Task: Find connections with filter location Bāmor Kalān with filter topic #programingwith filter profile language Potuguese with filter current company Analytics Vidhya with filter school GANDHI INSTITUTE FOR TECHNOLOGY[GIFT] , BHUBANESWAR with filter industry Metal Treatments with filter service category Financial Accounting with filter keywords title Roofer
Action: Mouse moved to (575, 76)
Screenshot: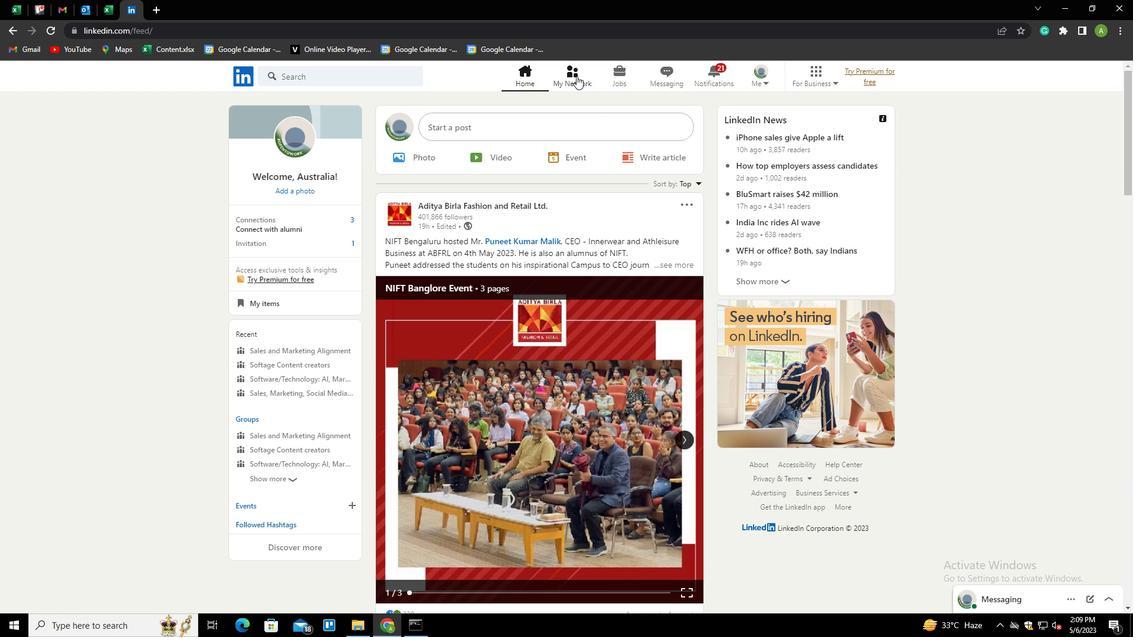 
Action: Mouse pressed left at (575, 76)
Screenshot: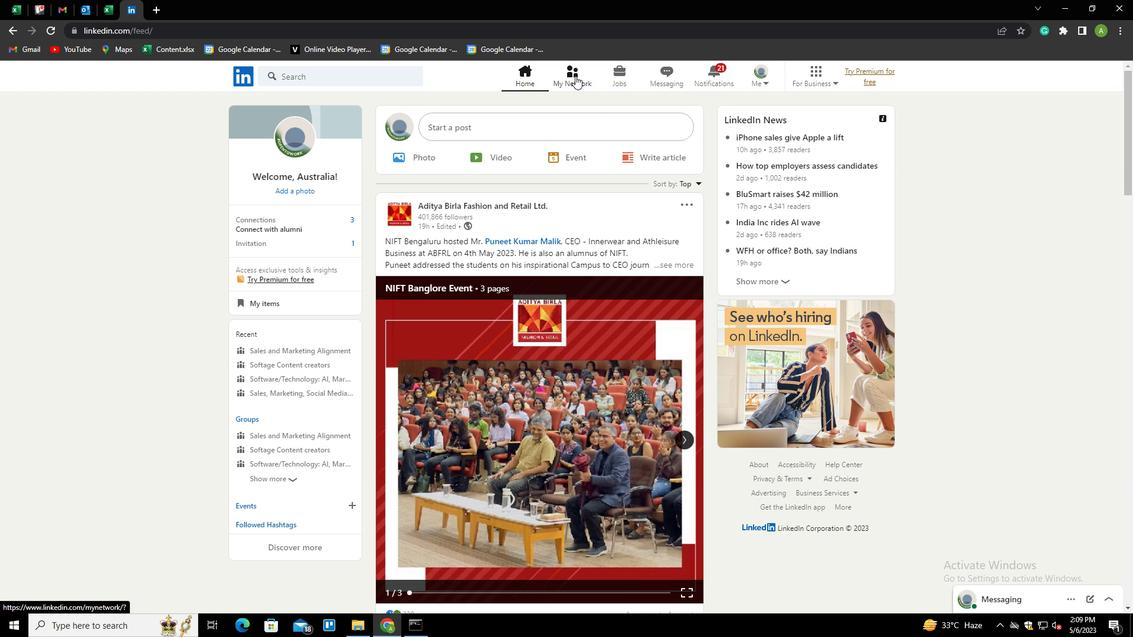
Action: Mouse moved to (327, 138)
Screenshot: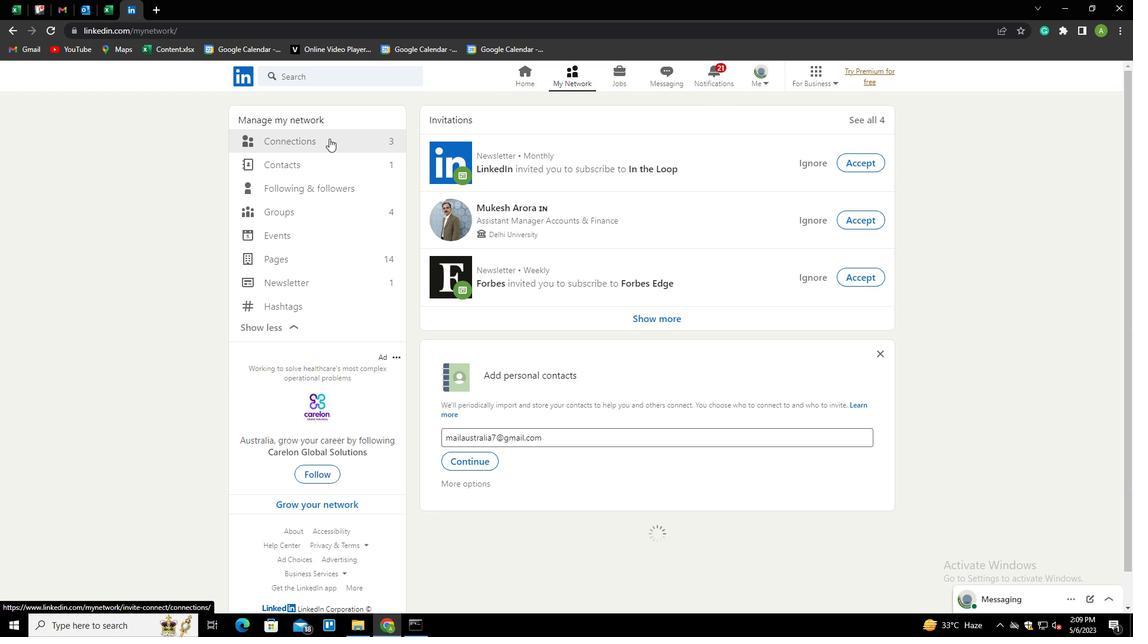 
Action: Mouse pressed left at (327, 138)
Screenshot: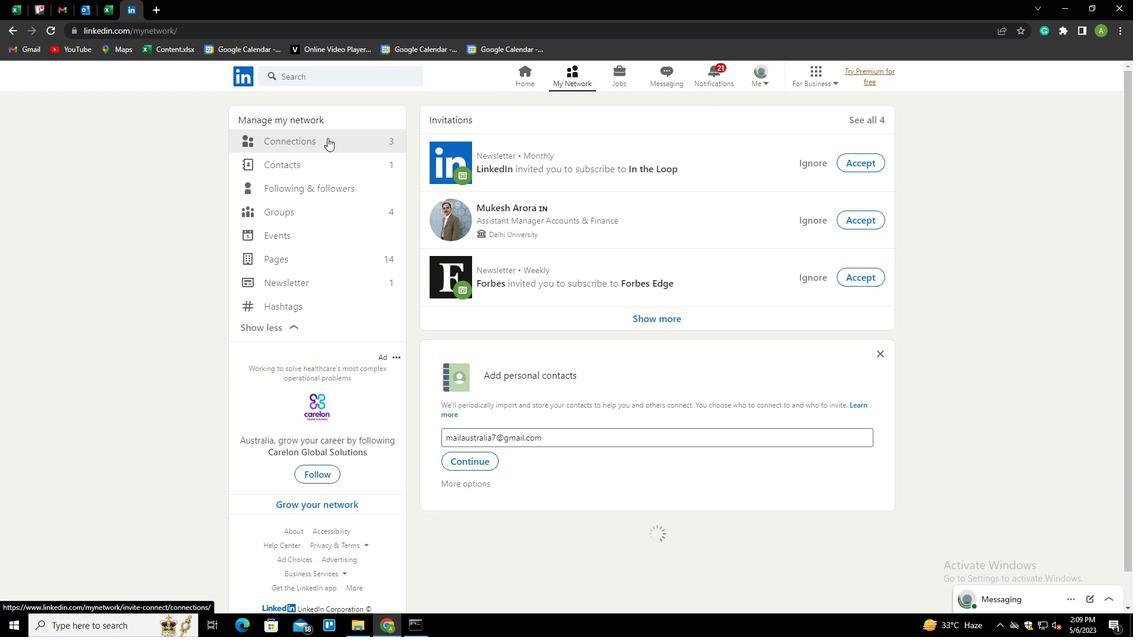 
Action: Mouse moved to (659, 140)
Screenshot: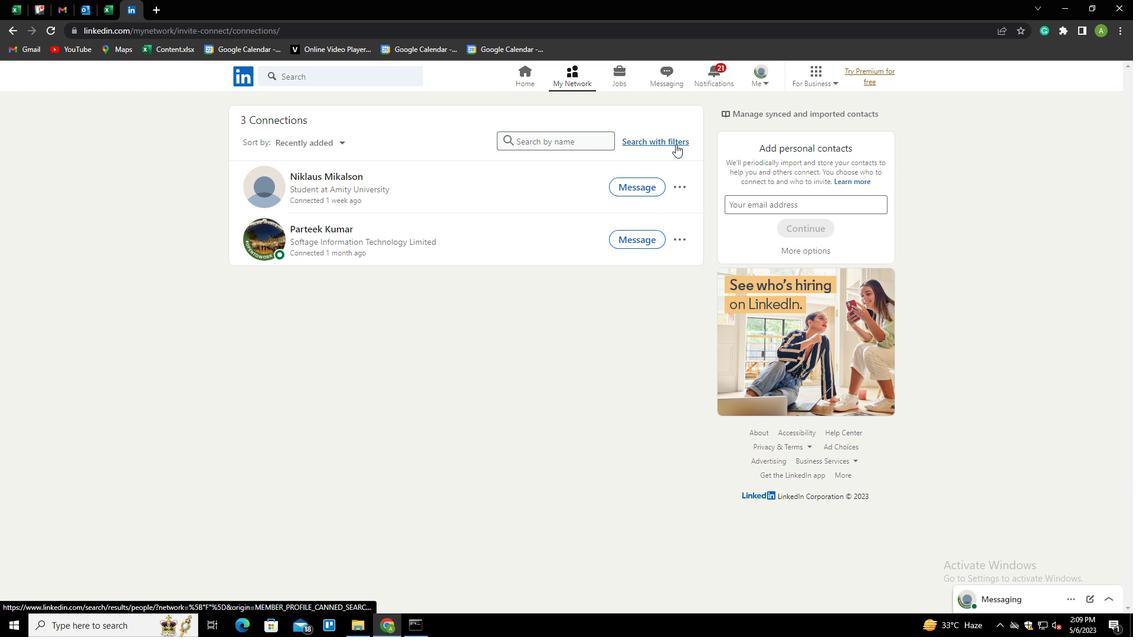 
Action: Mouse pressed left at (659, 140)
Screenshot: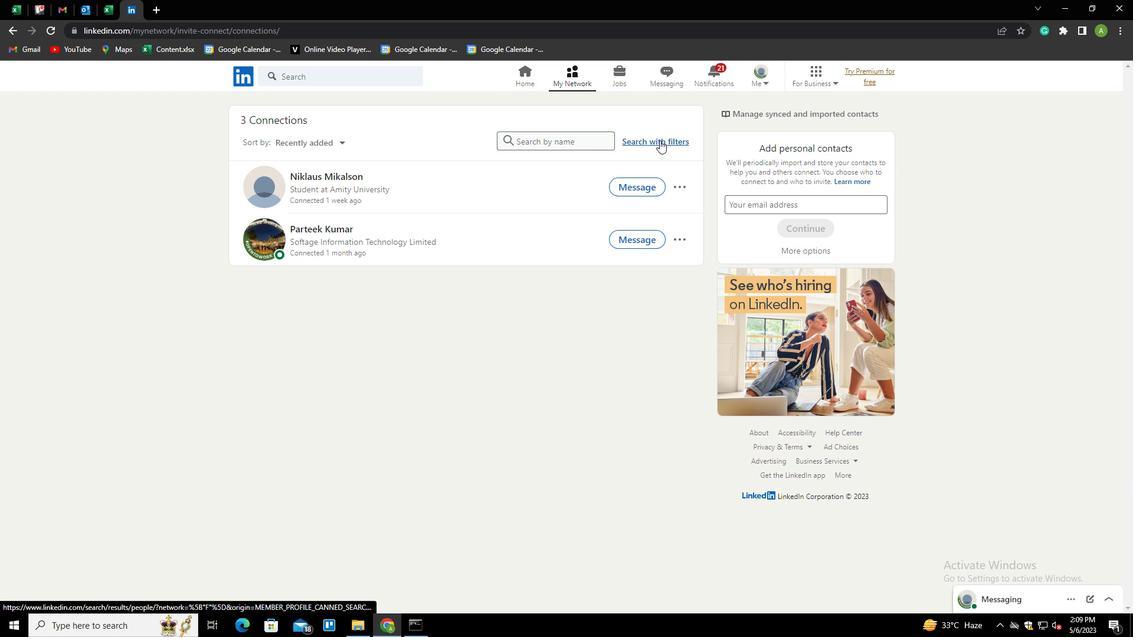 
Action: Mouse moved to (600, 111)
Screenshot: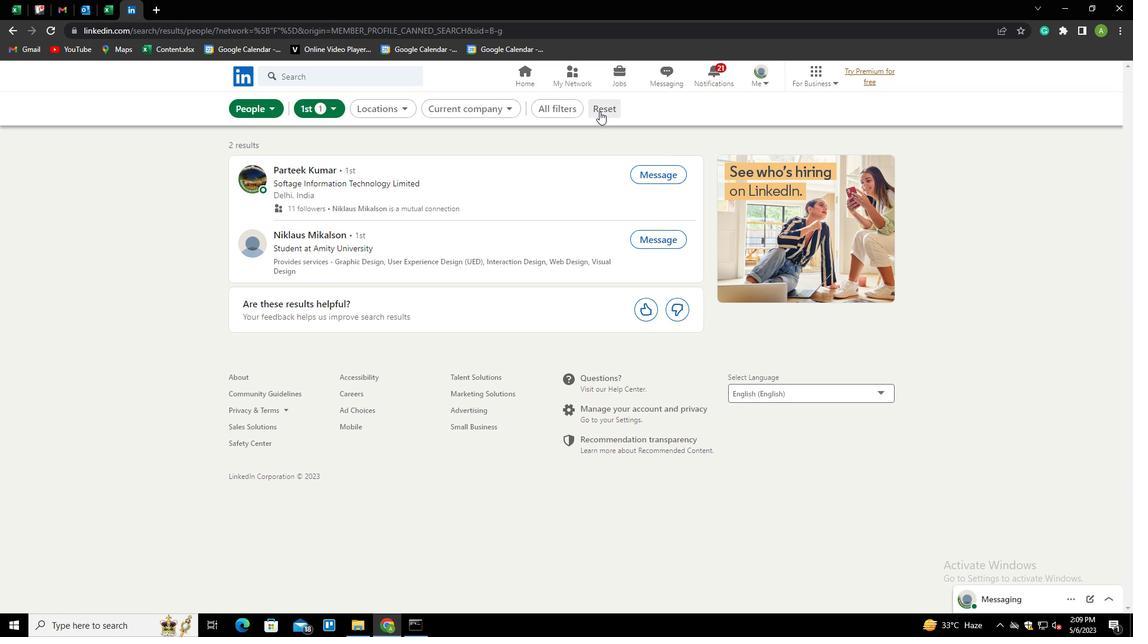 
Action: Mouse pressed left at (600, 111)
Screenshot: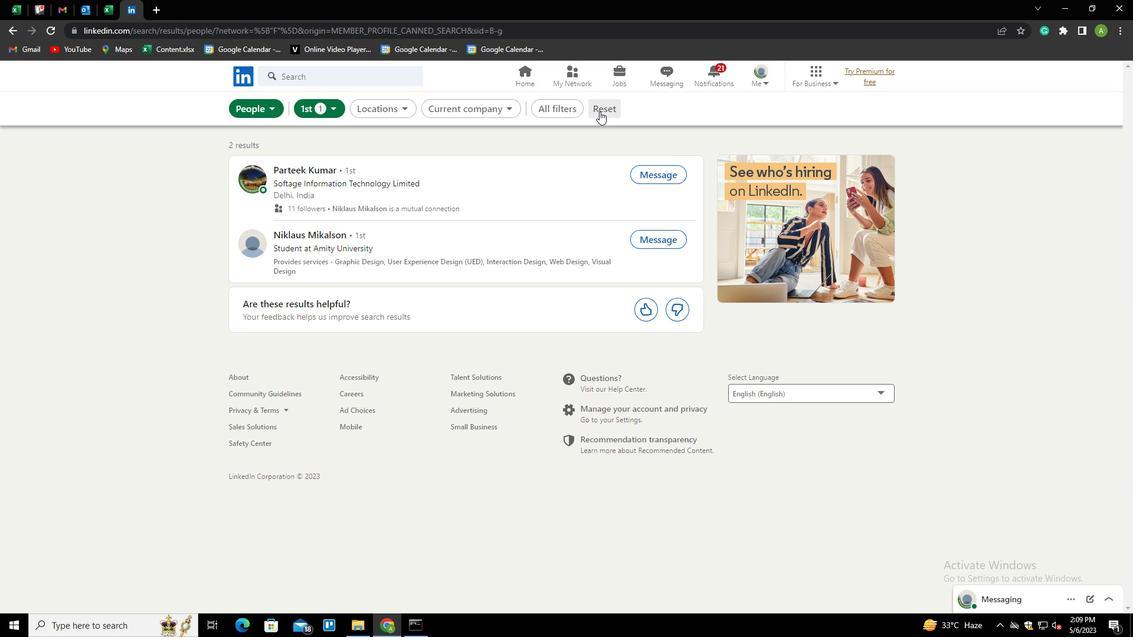 
Action: Mouse moved to (594, 108)
Screenshot: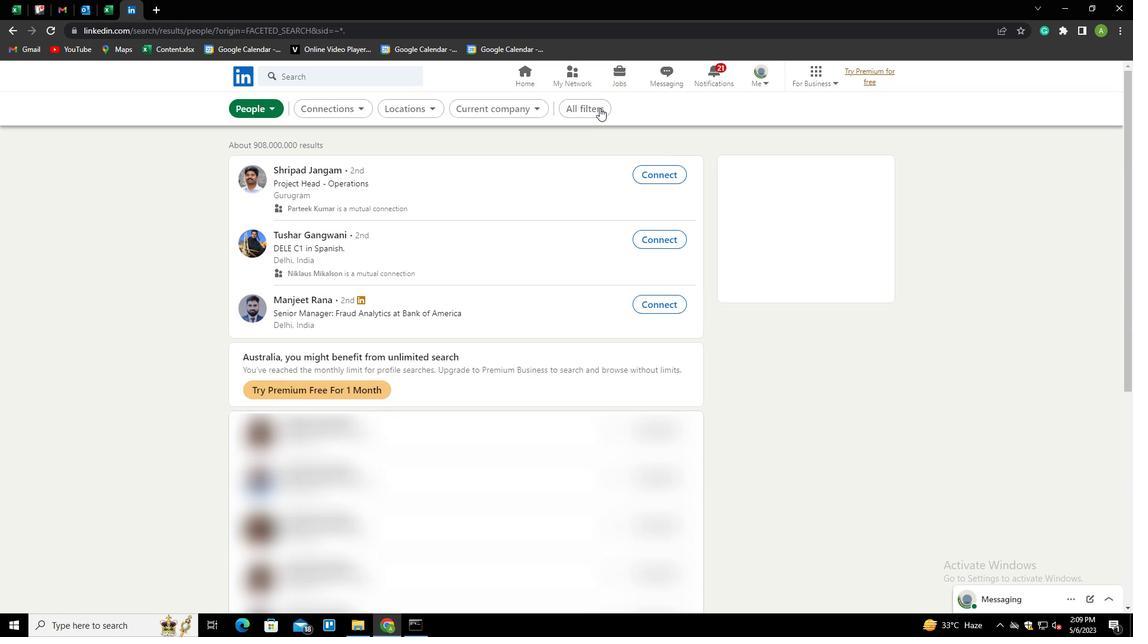 
Action: Mouse pressed left at (594, 108)
Screenshot: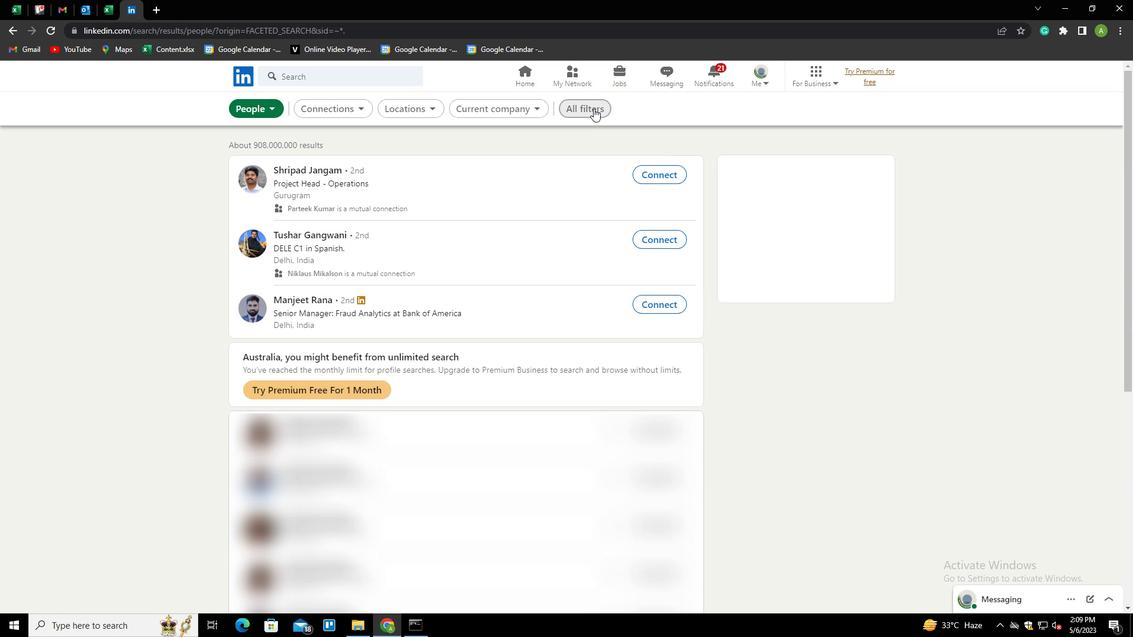 
Action: Mouse moved to (898, 307)
Screenshot: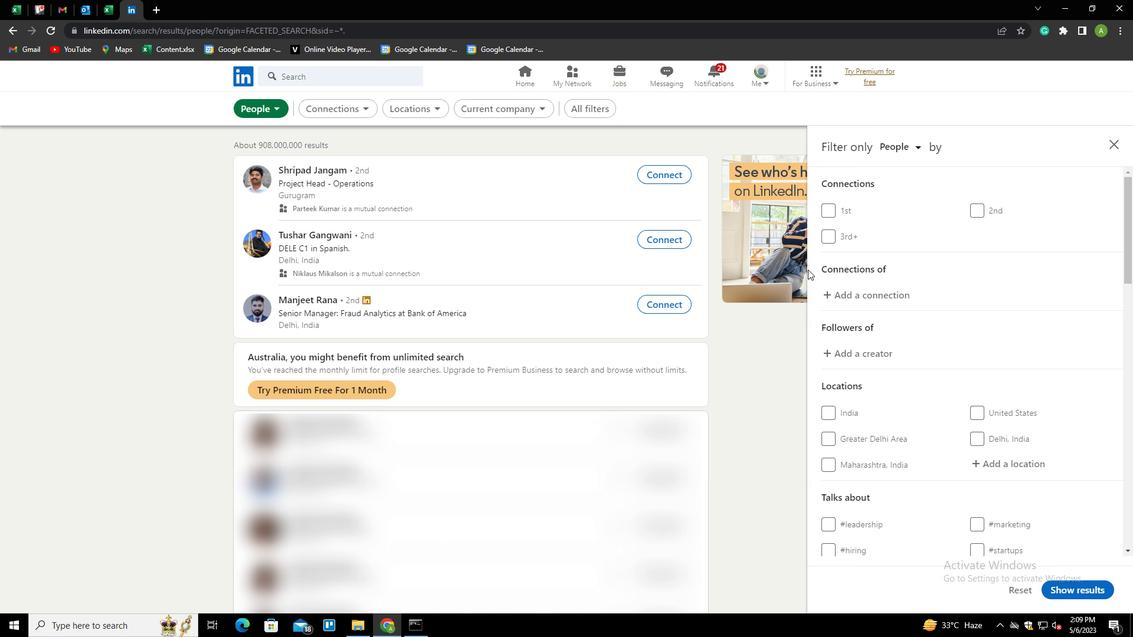 
Action: Mouse scrolled (898, 307) with delta (0, 0)
Screenshot: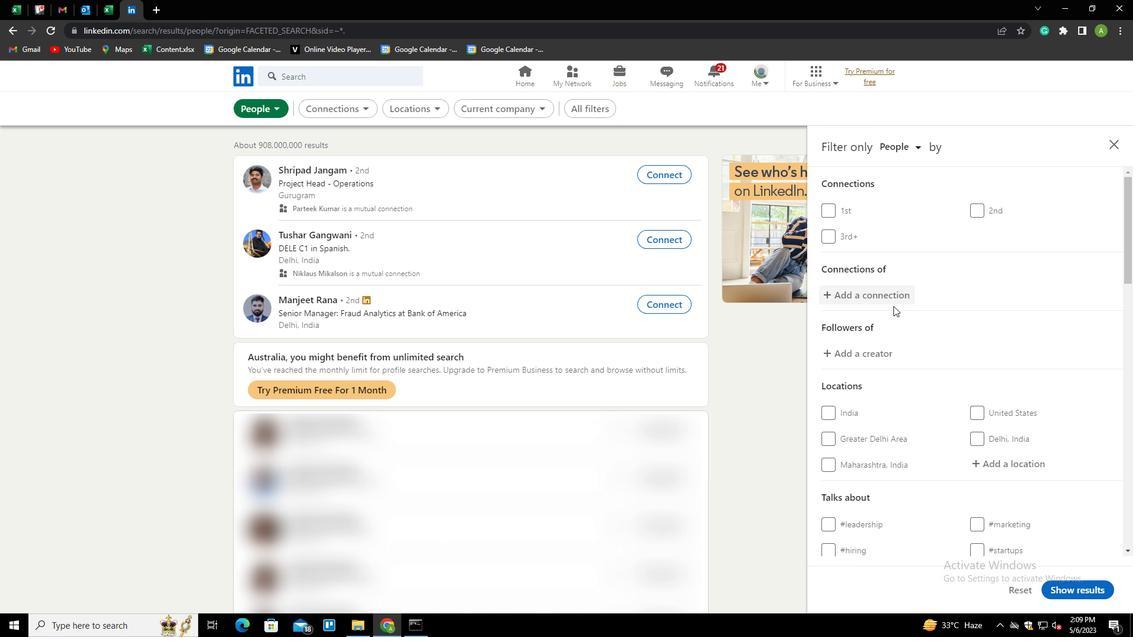 
Action: Mouse scrolled (898, 307) with delta (0, 0)
Screenshot: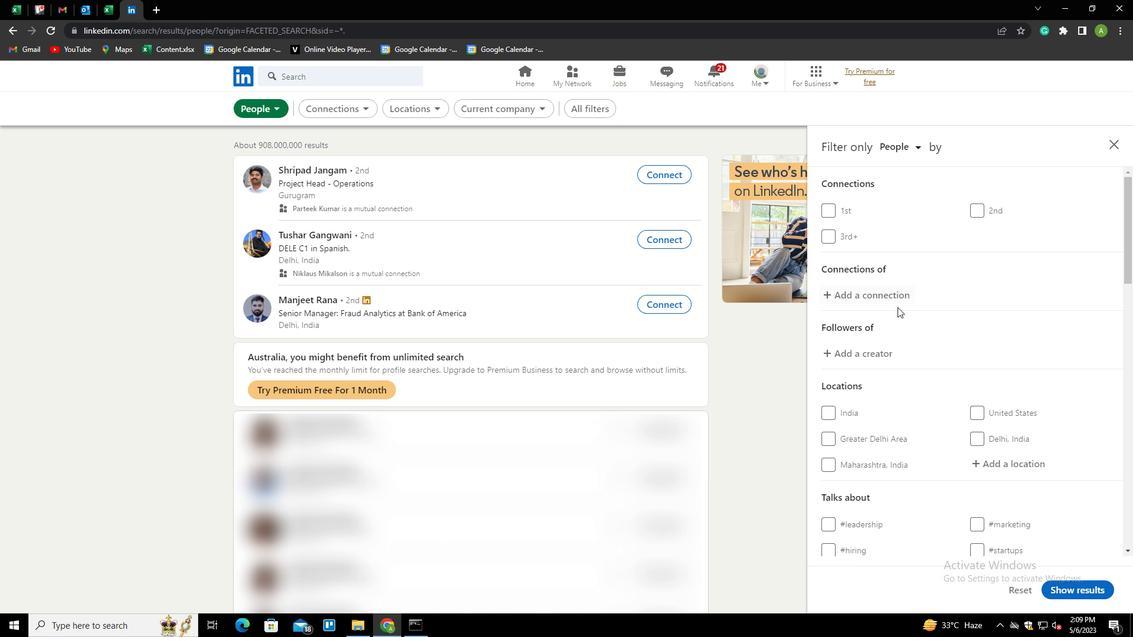 
Action: Mouse moved to (987, 341)
Screenshot: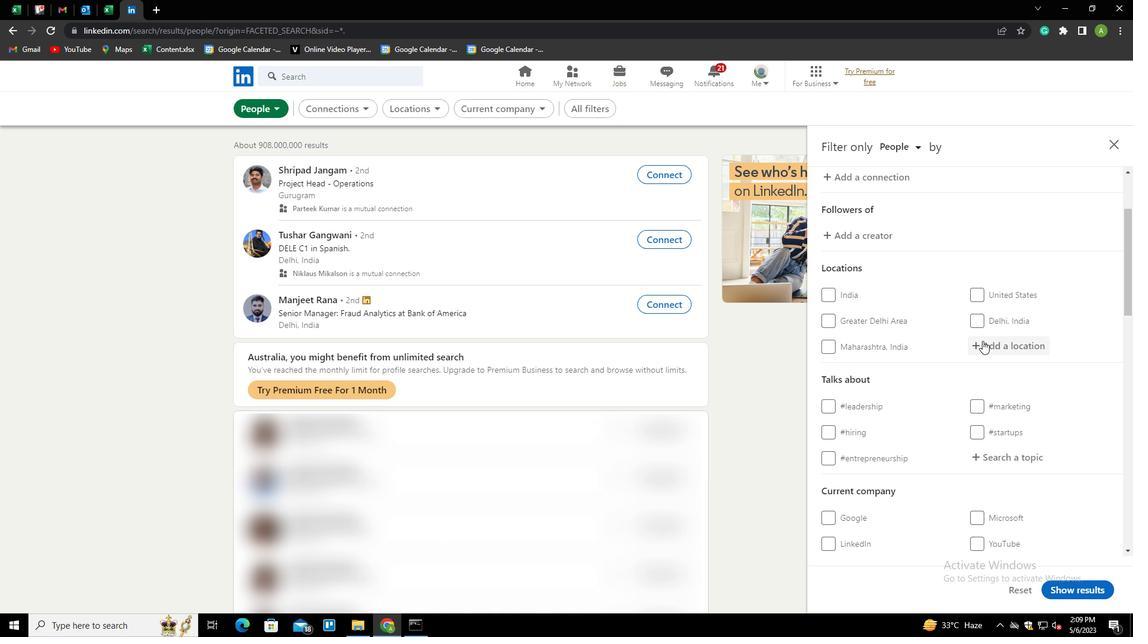 
Action: Mouse pressed left at (987, 341)
Screenshot: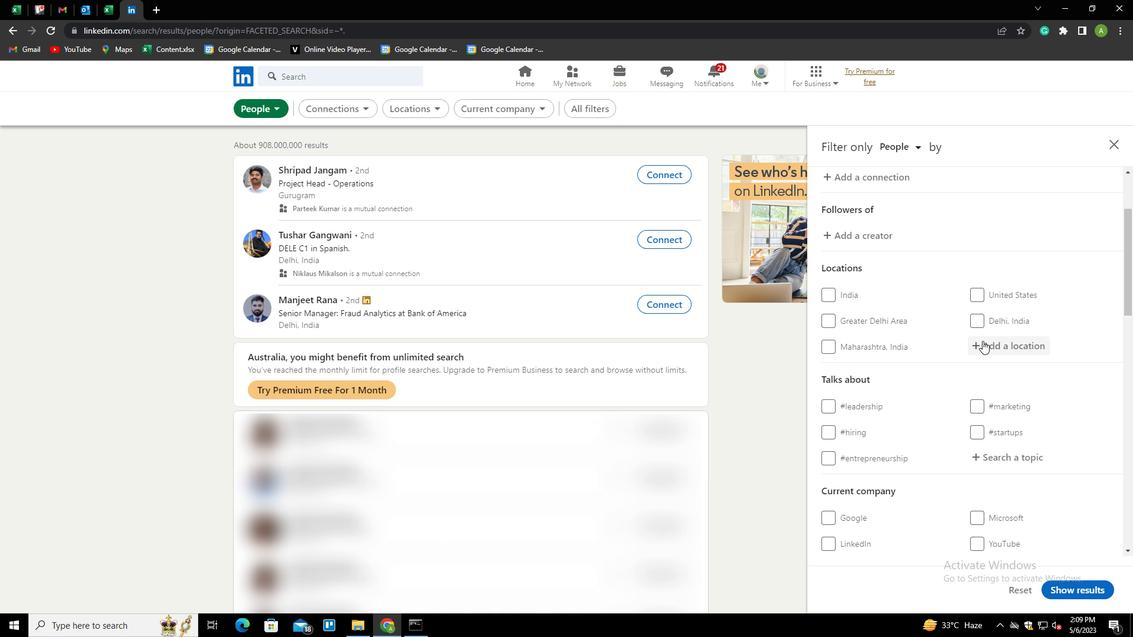 
Action: Key pressed <Key.shift>
Screenshot: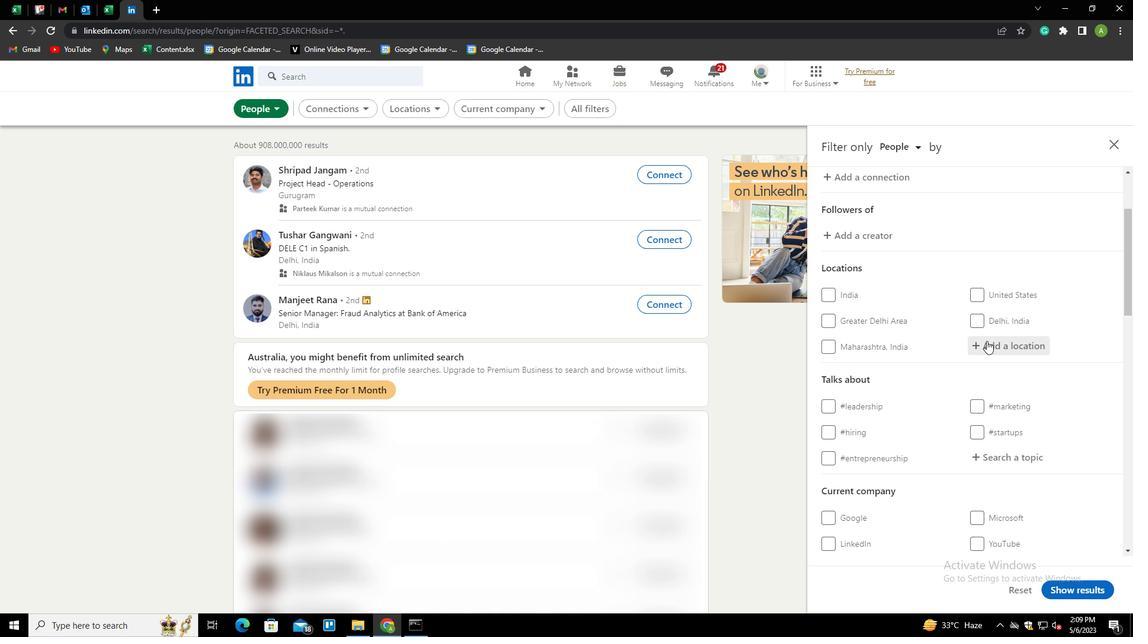 
Action: Mouse moved to (987, 341)
Screenshot: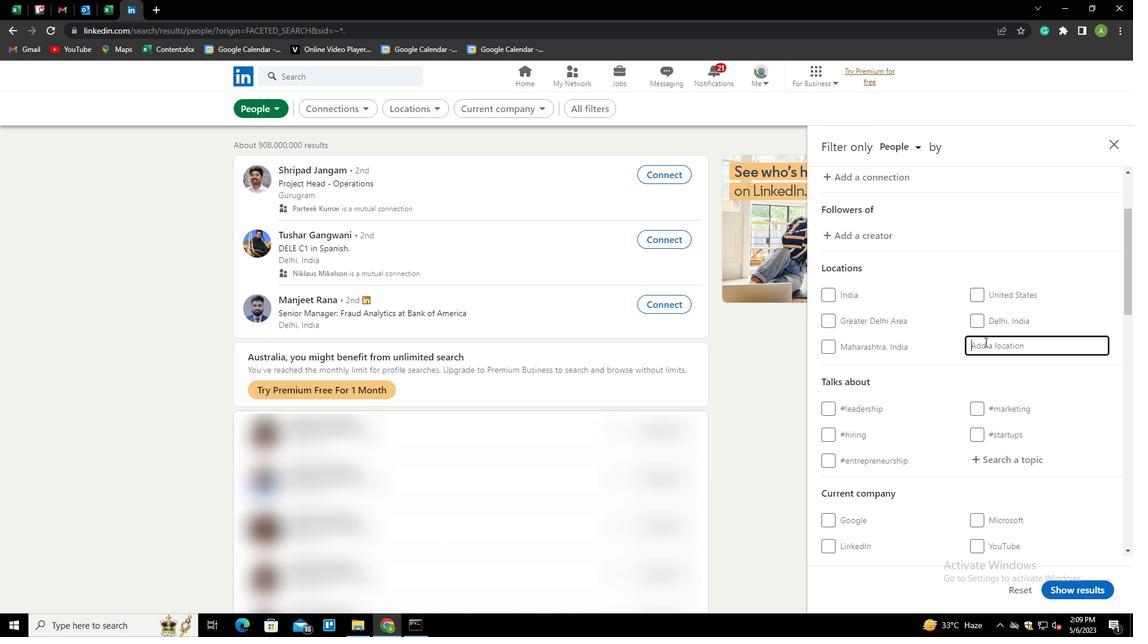 
Action: Key pressed R
Screenshot: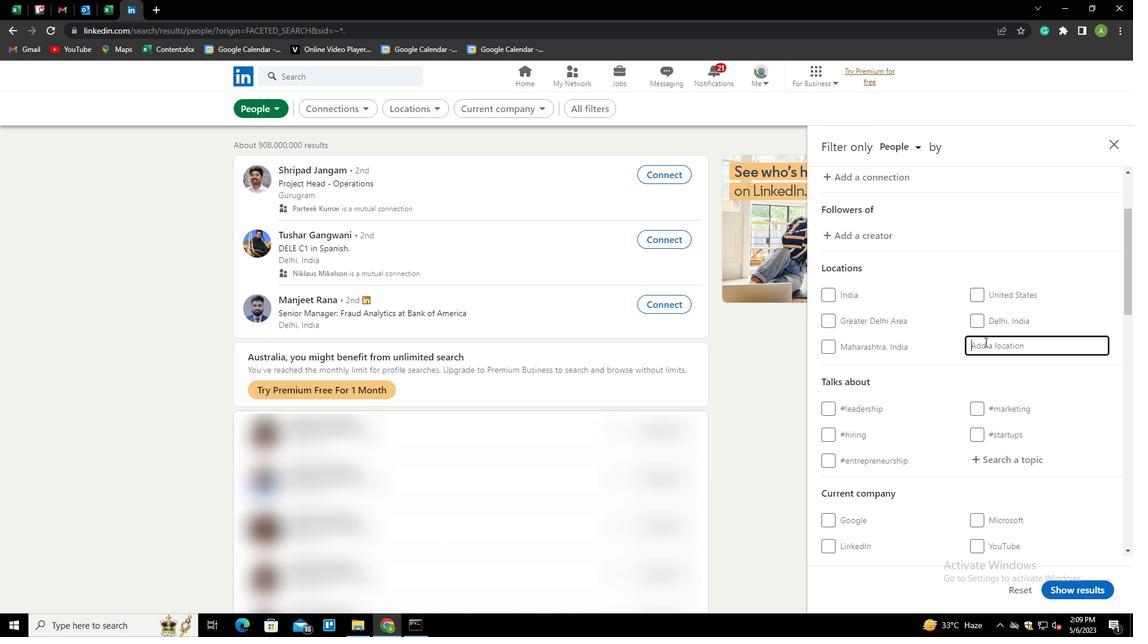 
Action: Mouse moved to (998, 334)
Screenshot: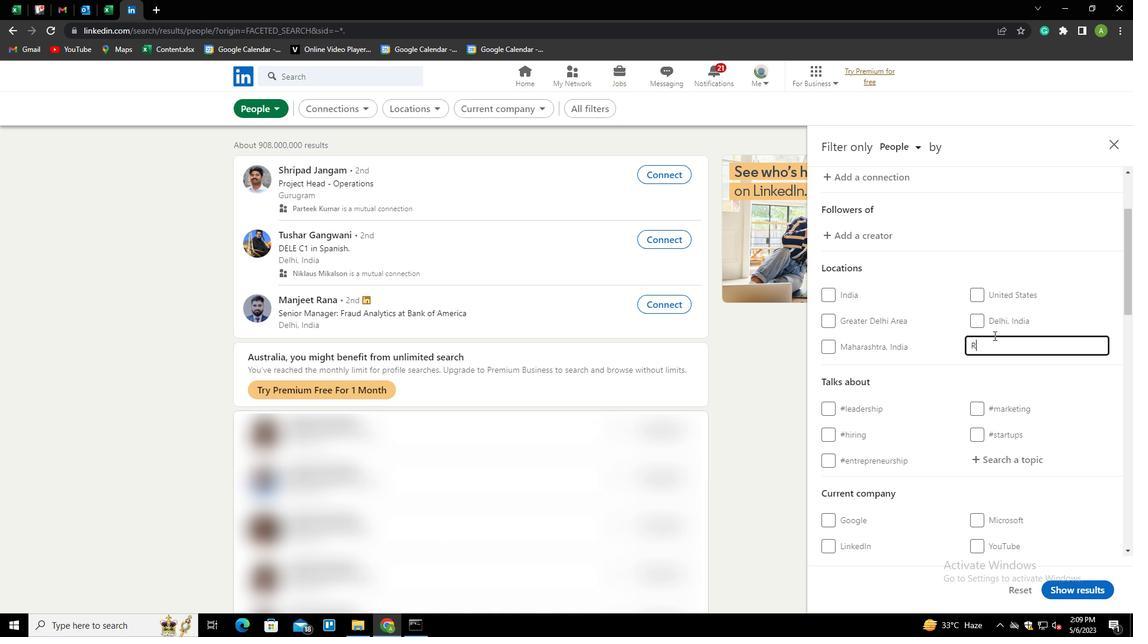 
Action: Key pressed <Key.backspace><Key.backspace><Key.backspace><Key.shift><Key.shift><Key.shift><Key.shift><Key.shift><Key.shift><Key.shift><Key.shift><Key.shift><Key.shift><Key.shift><Key.shift><Key.shift><Key.shift>BAMOR<Key.space><Key.shift>KALAN
Screenshot: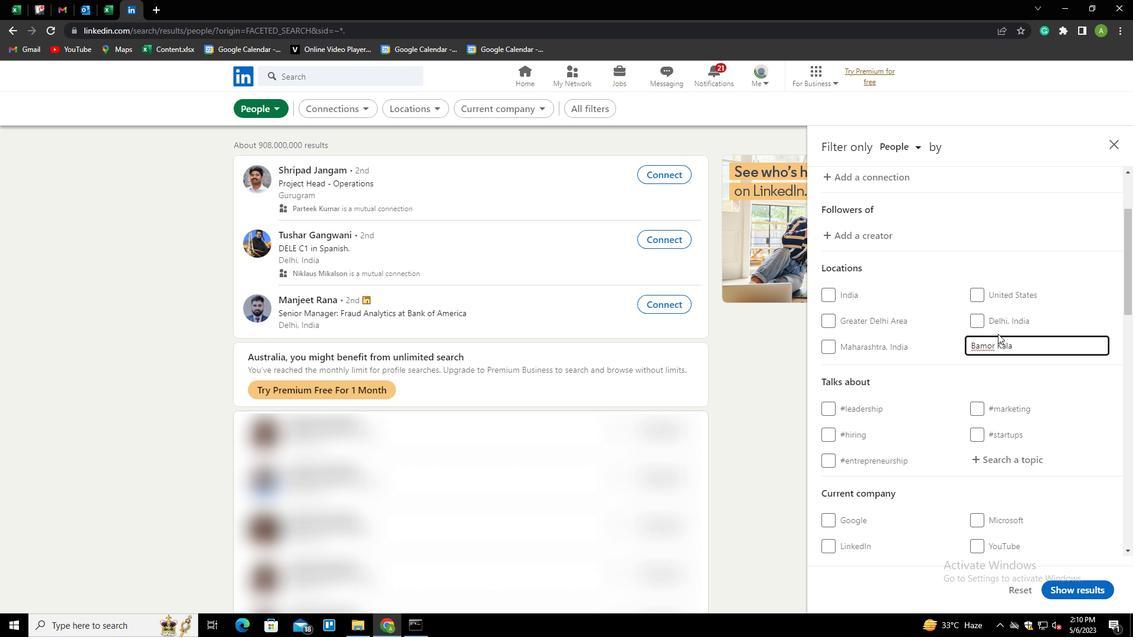 
Action: Mouse moved to (1029, 381)
Screenshot: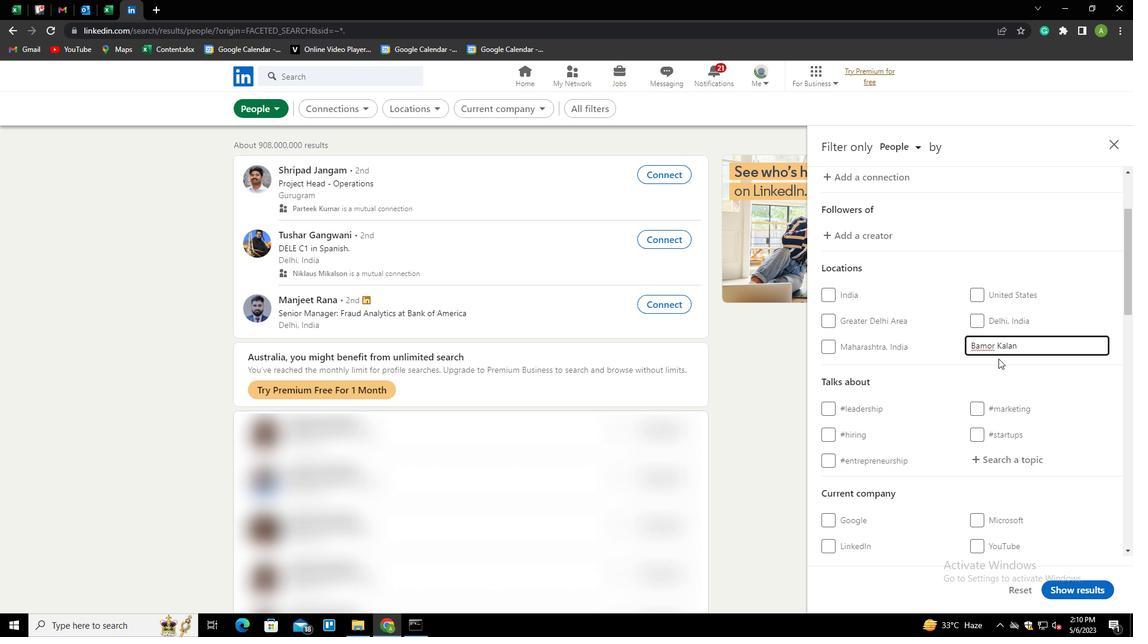 
Action: Mouse pressed left at (1029, 381)
Screenshot: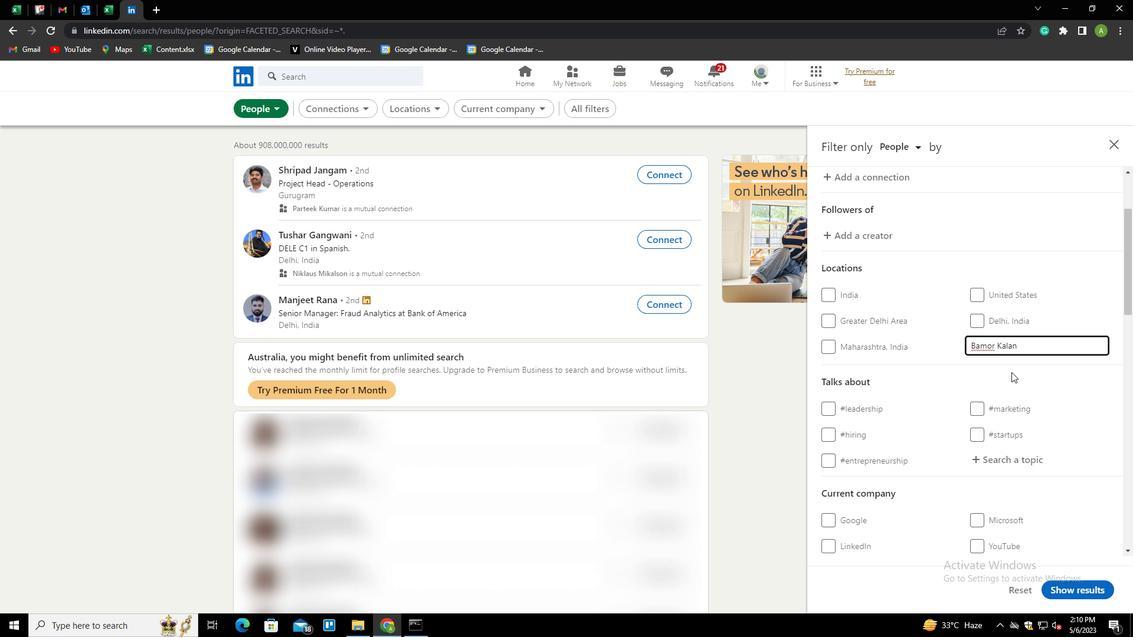 
Action: Mouse moved to (1029, 381)
Screenshot: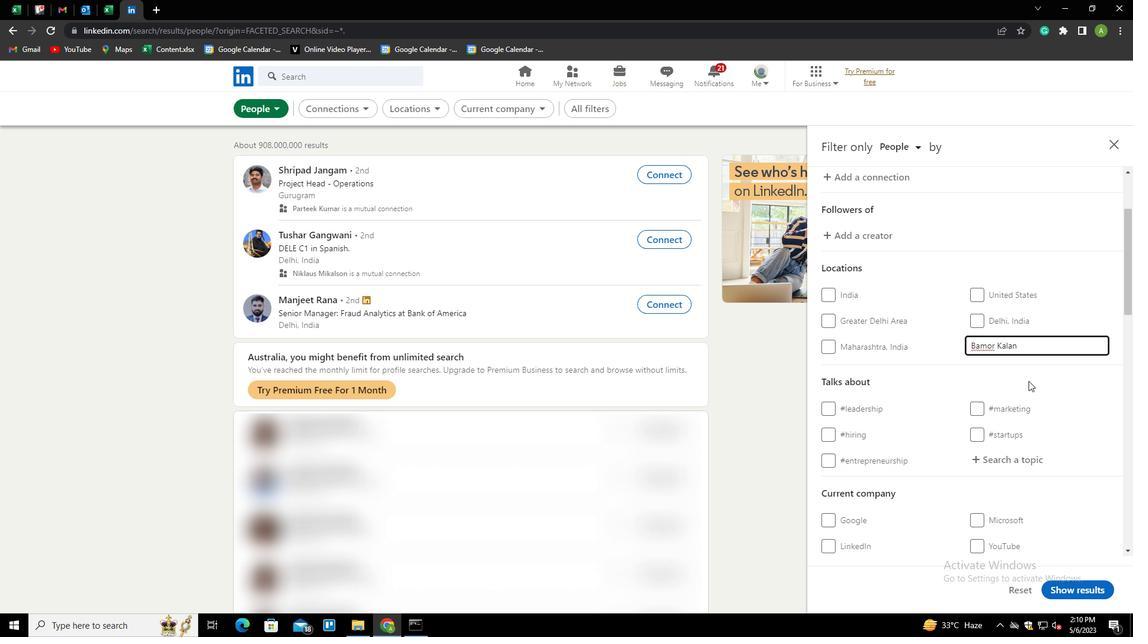 
Action: Mouse scrolled (1029, 380) with delta (0, 0)
Screenshot: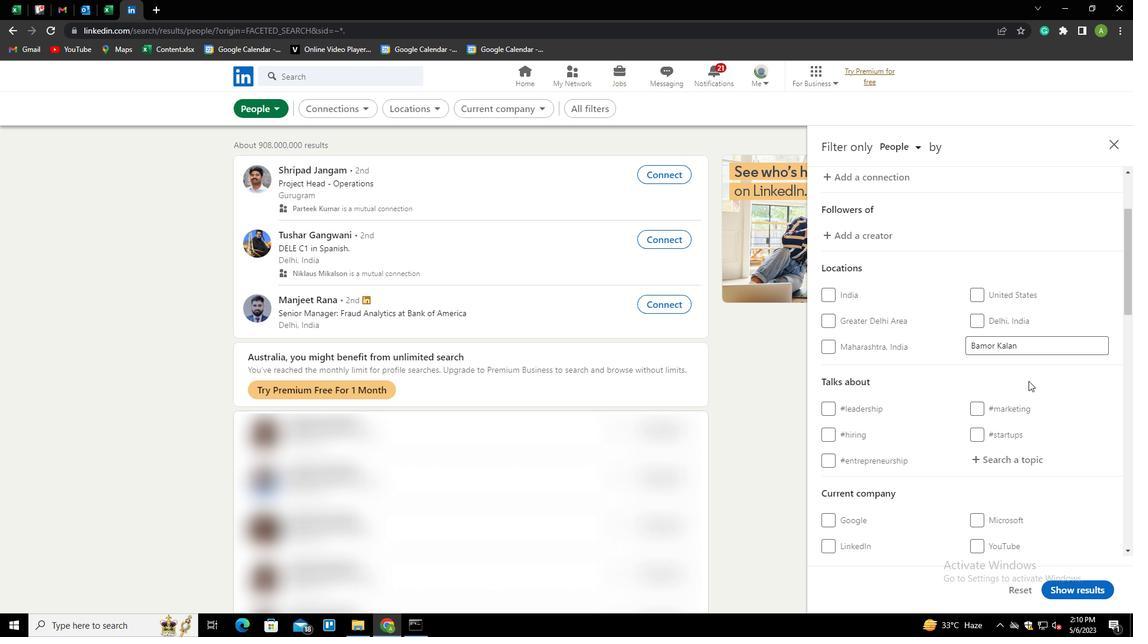 
Action: Mouse moved to (1012, 401)
Screenshot: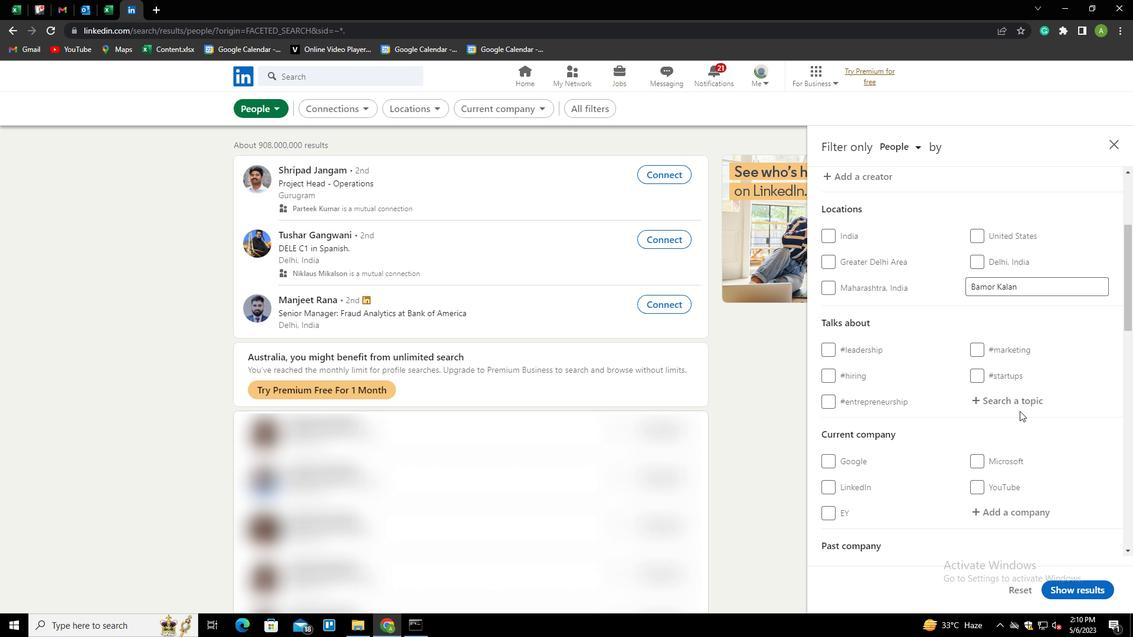 
Action: Mouse pressed left at (1012, 401)
Screenshot: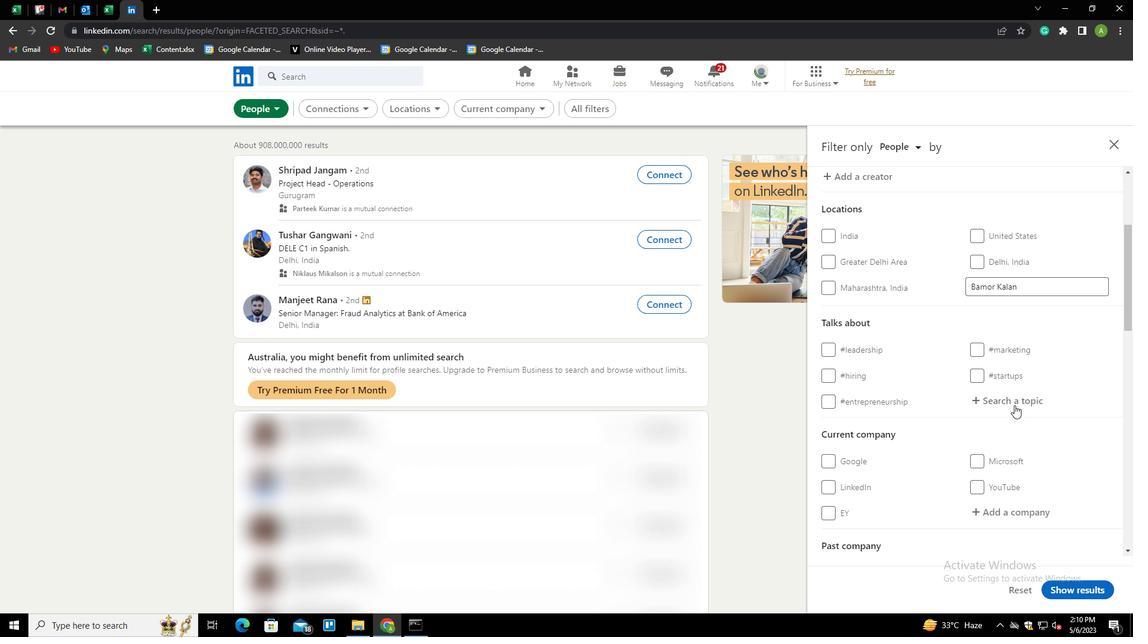 
Action: Key pressed PROGRAMMING<Key.down><Key.enter>
Screenshot: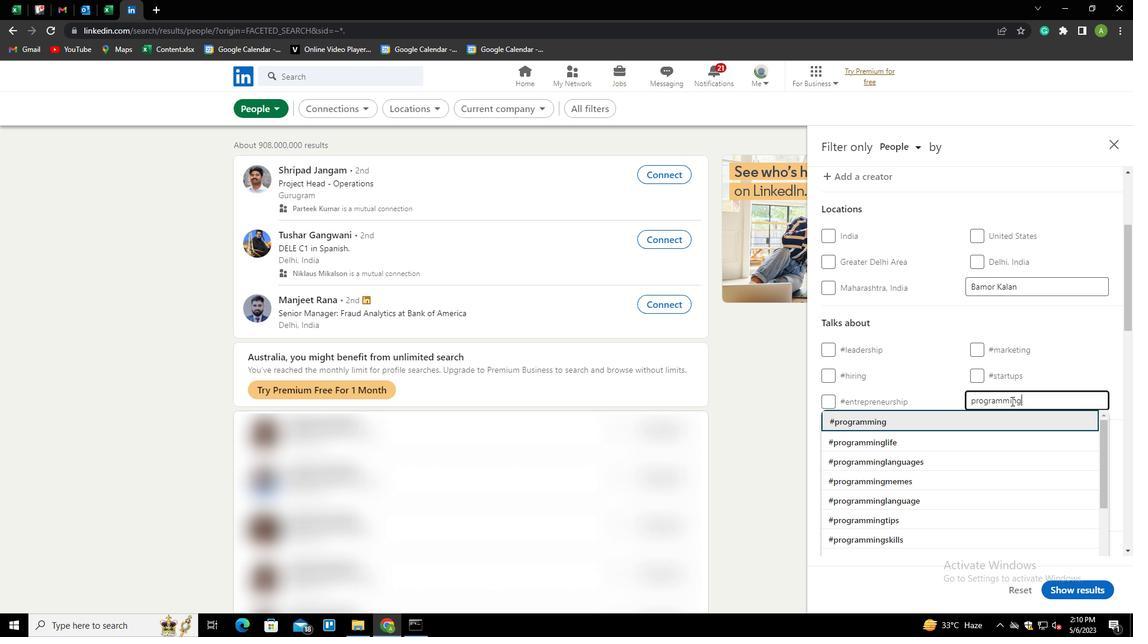 
Action: Mouse moved to (999, 356)
Screenshot: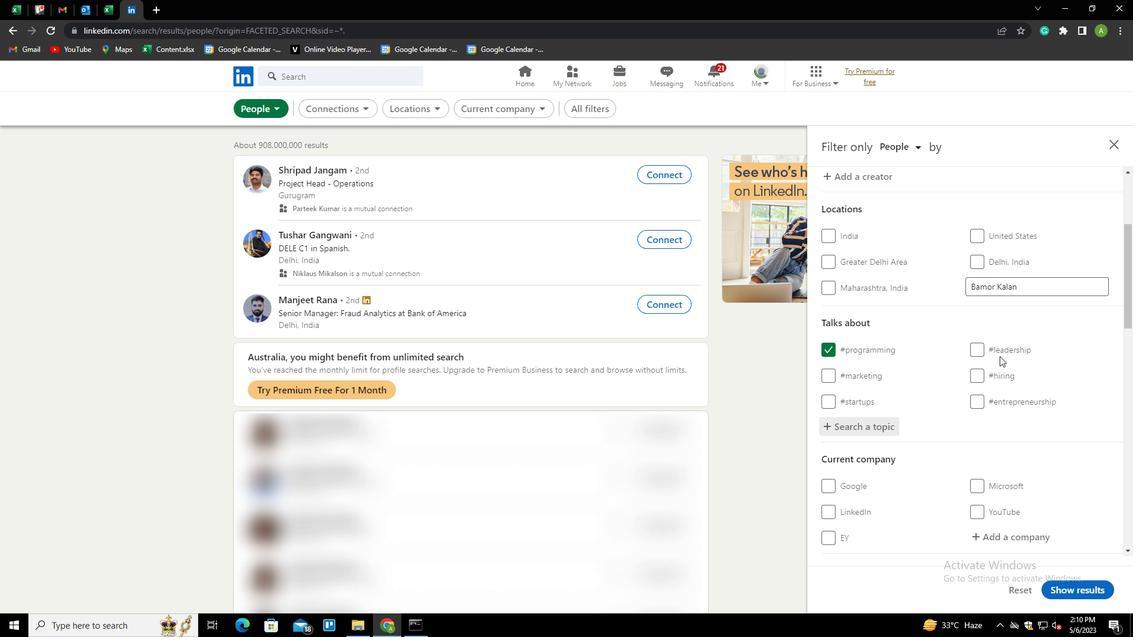 
Action: Mouse scrolled (999, 356) with delta (0, 0)
Screenshot: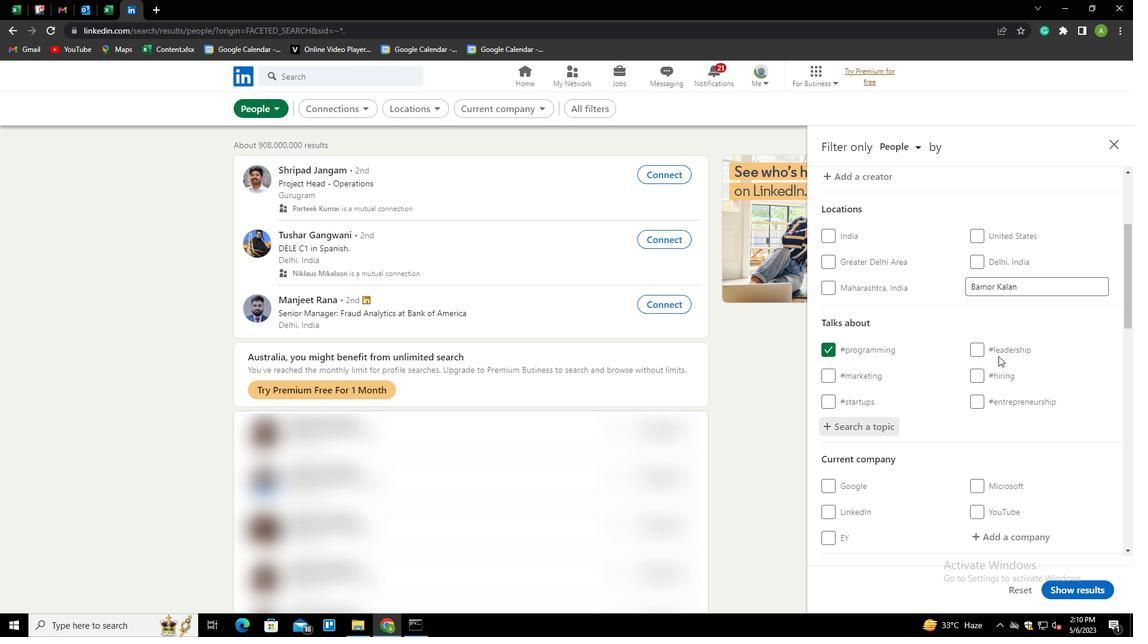 
Action: Mouse scrolled (999, 356) with delta (0, 0)
Screenshot: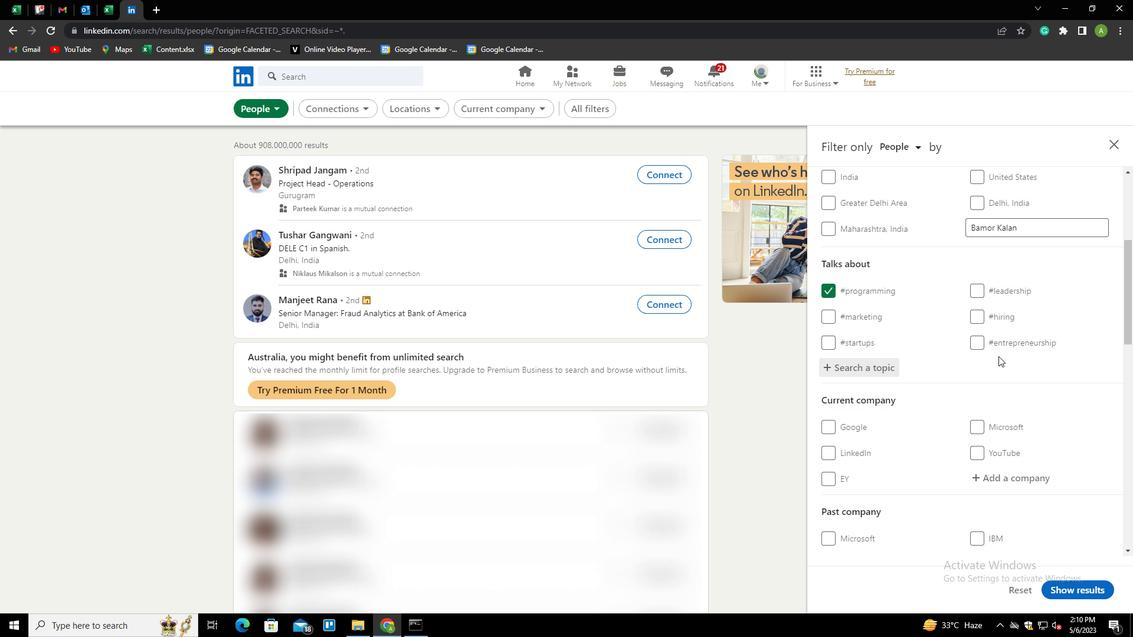 
Action: Mouse scrolled (999, 356) with delta (0, 0)
Screenshot: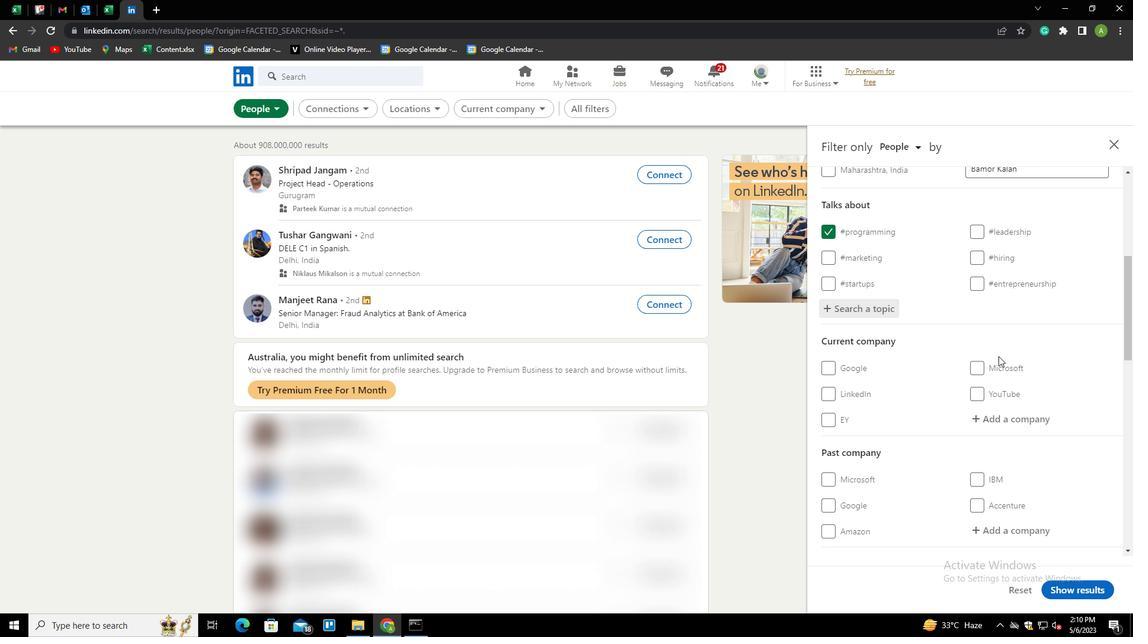 
Action: Mouse scrolled (999, 356) with delta (0, 0)
Screenshot: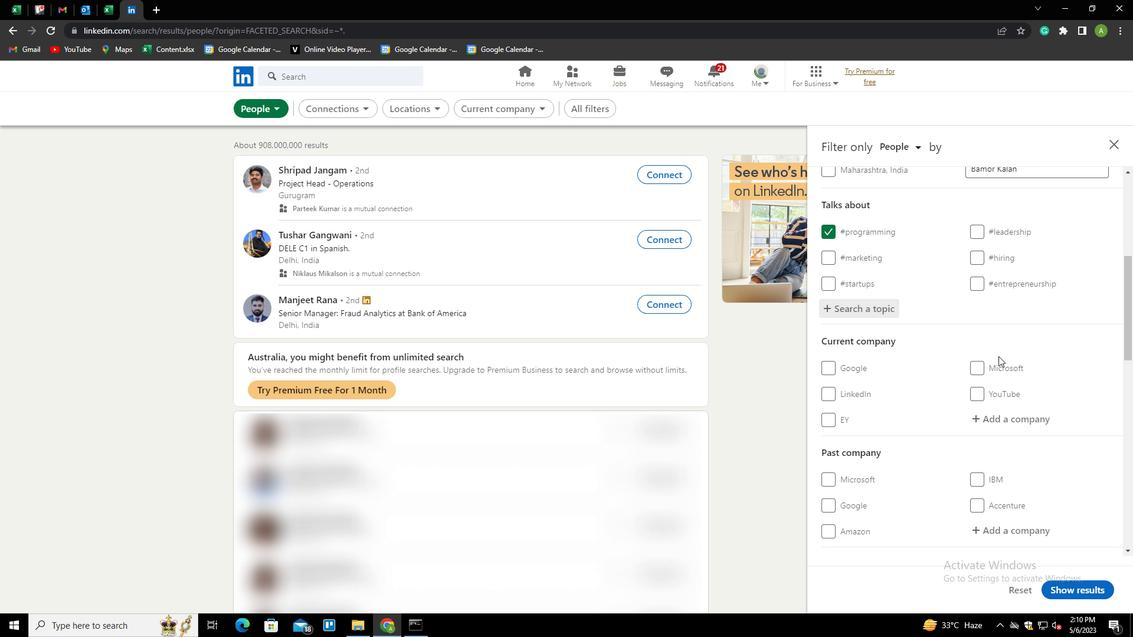 
Action: Mouse scrolled (999, 356) with delta (0, 0)
Screenshot: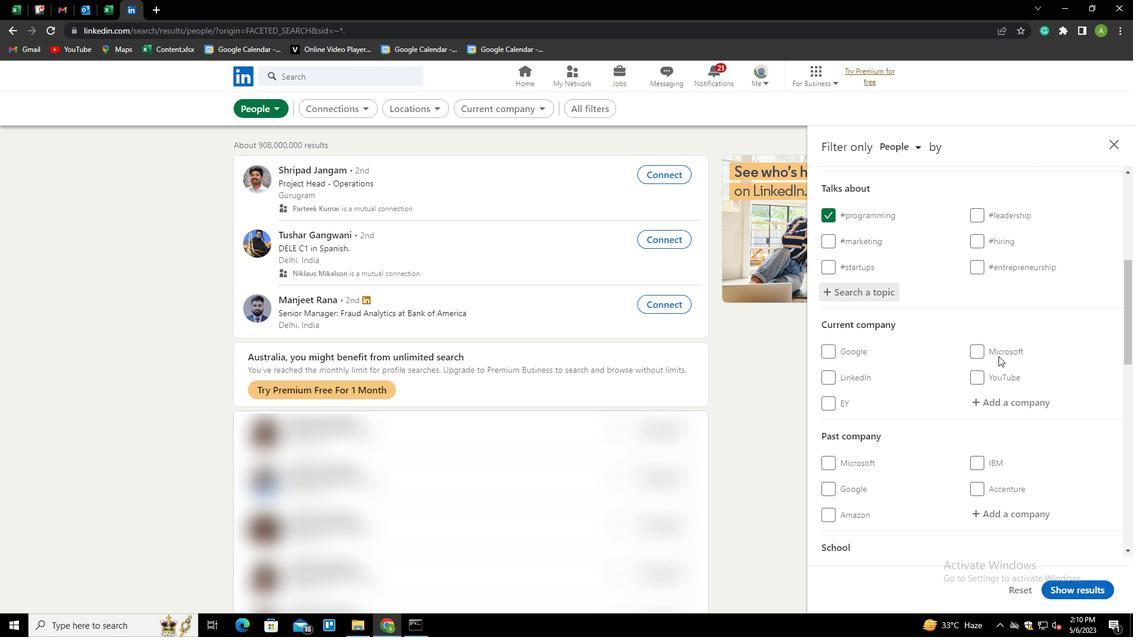 
Action: Mouse scrolled (999, 356) with delta (0, 0)
Screenshot: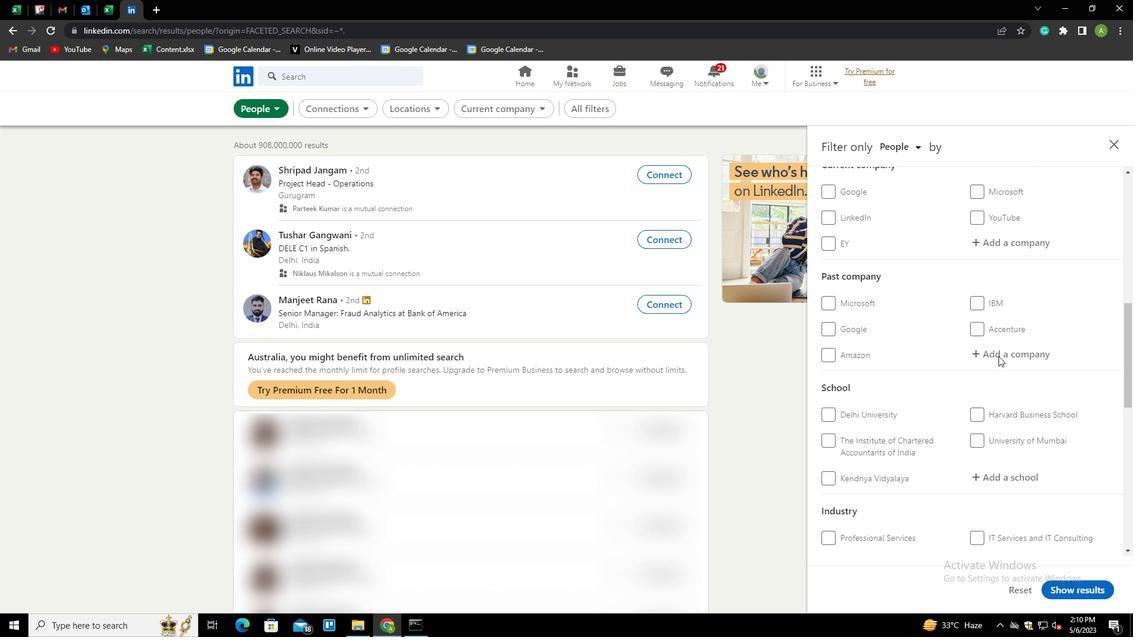 
Action: Mouse scrolled (999, 356) with delta (0, 0)
Screenshot: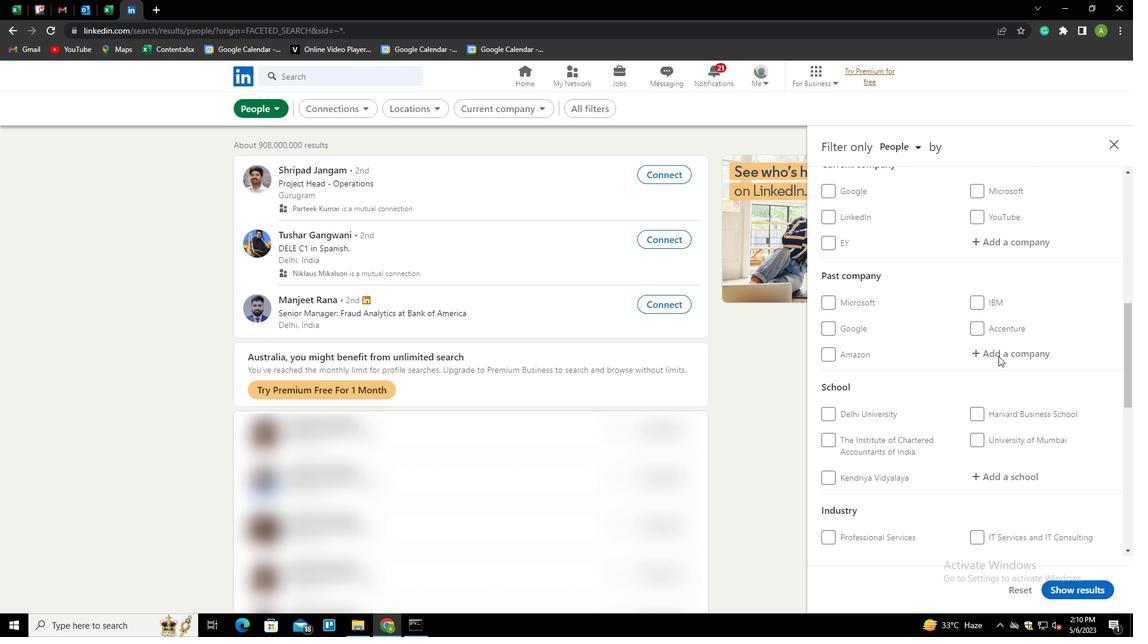 
Action: Mouse scrolled (999, 356) with delta (0, 0)
Screenshot: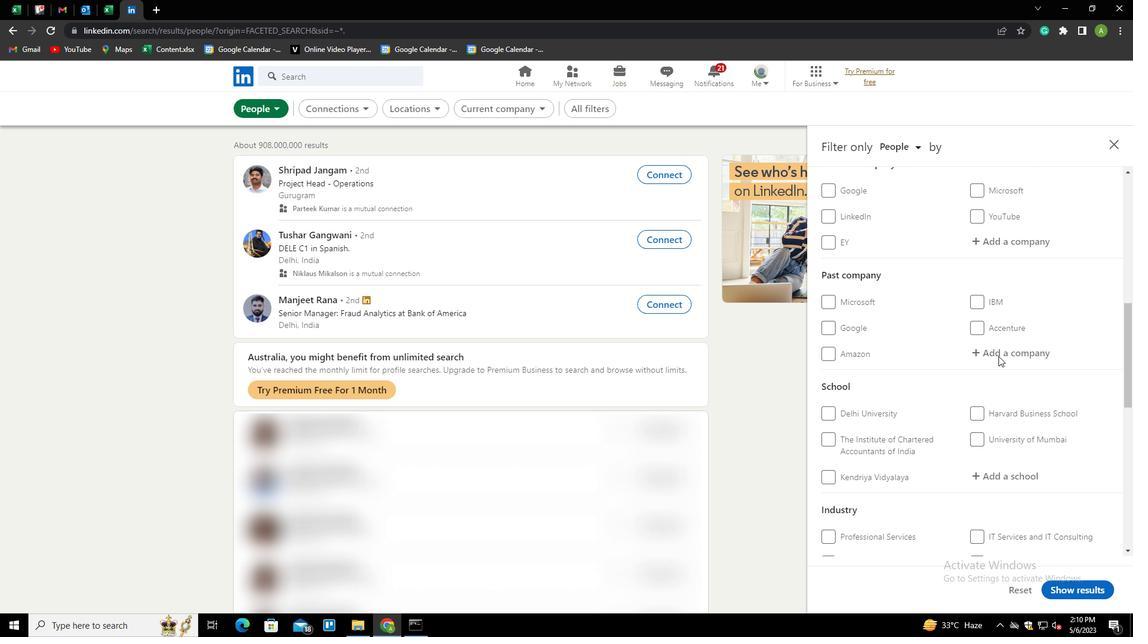 
Action: Mouse scrolled (999, 356) with delta (0, 0)
Screenshot: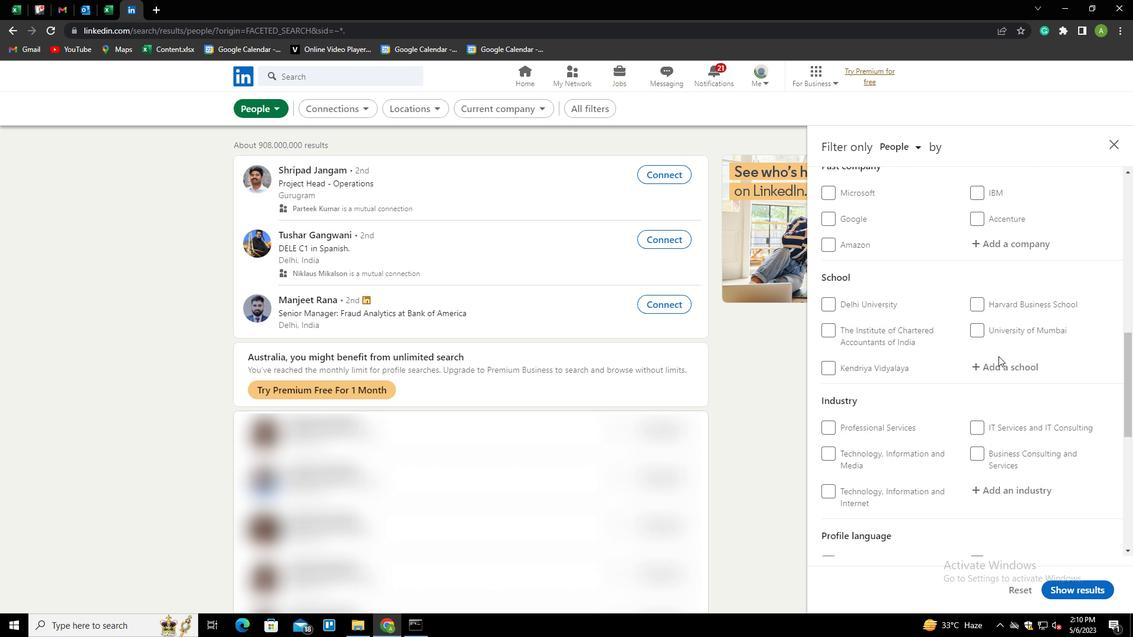 
Action: Mouse moved to (999, 356)
Screenshot: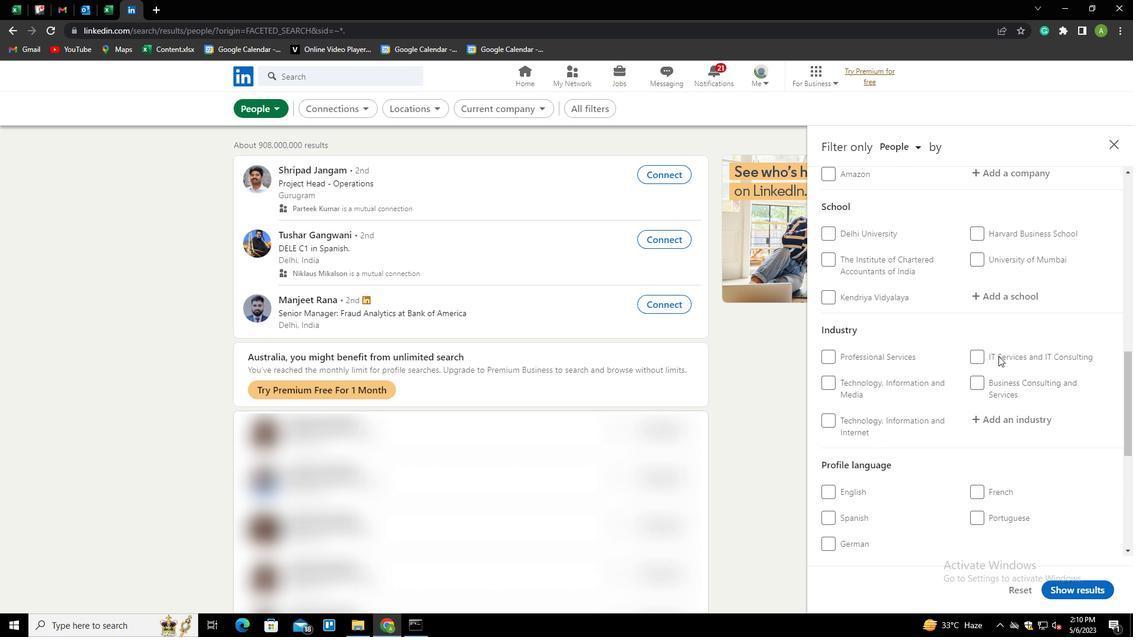 
Action: Mouse scrolled (999, 356) with delta (0, 0)
Screenshot: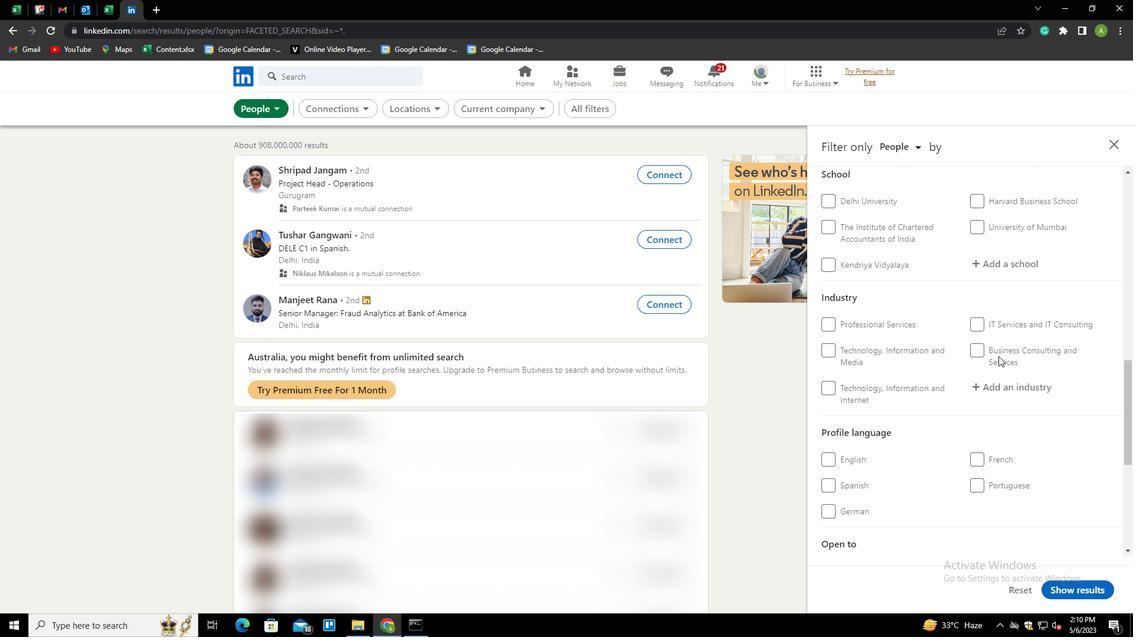
Action: Mouse moved to (982, 399)
Screenshot: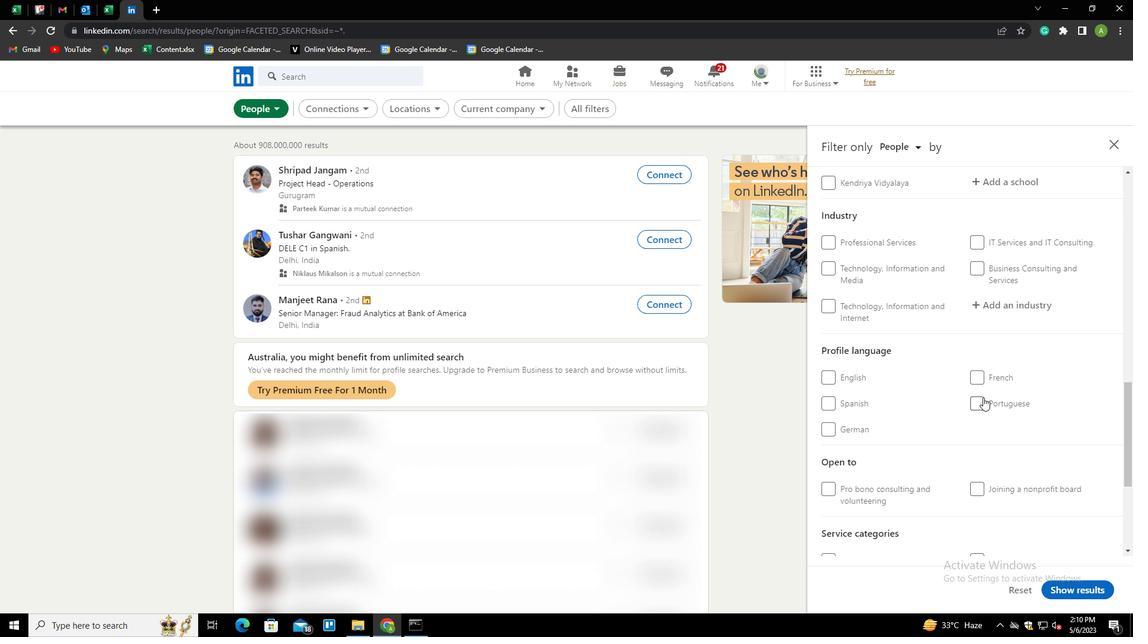 
Action: Mouse pressed left at (982, 399)
Screenshot: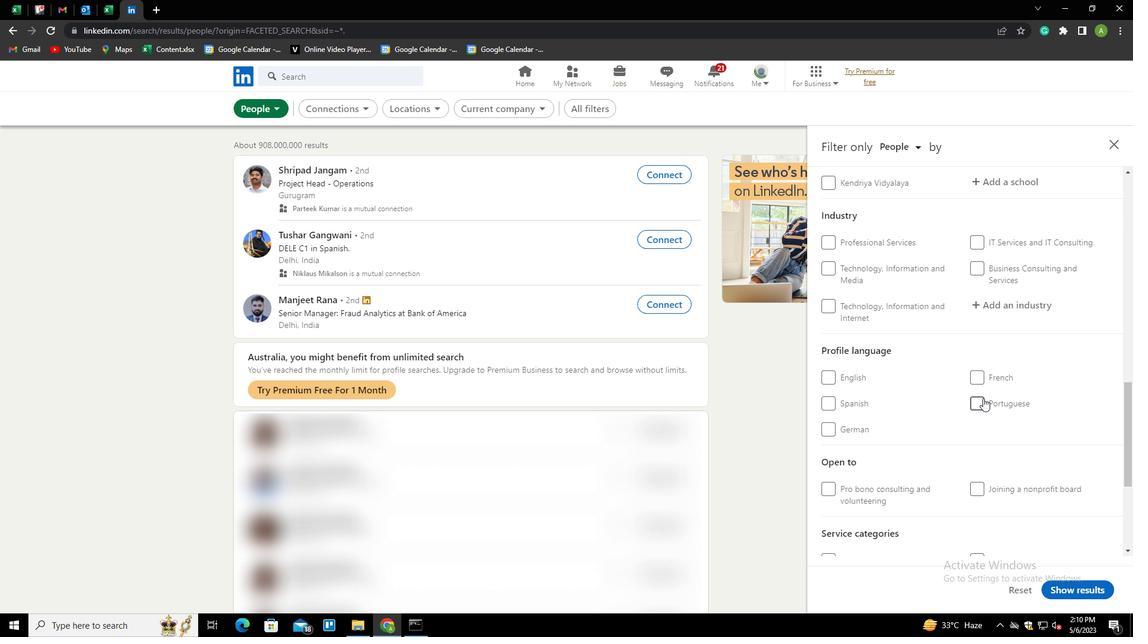 
Action: Mouse moved to (1009, 377)
Screenshot: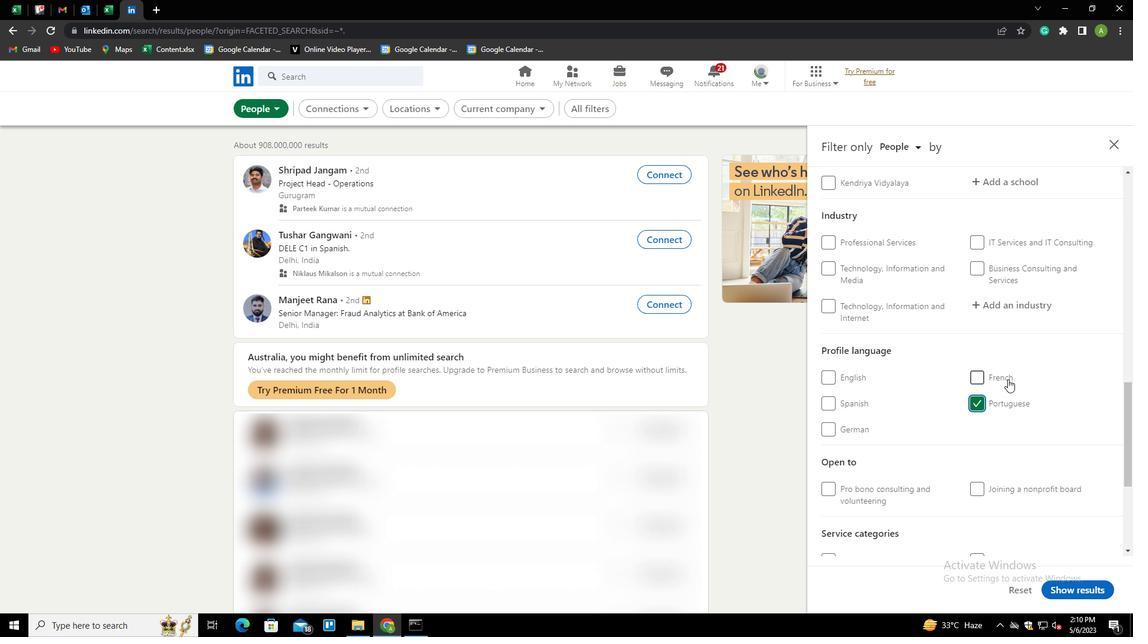 
Action: Mouse scrolled (1009, 377) with delta (0, 0)
Screenshot: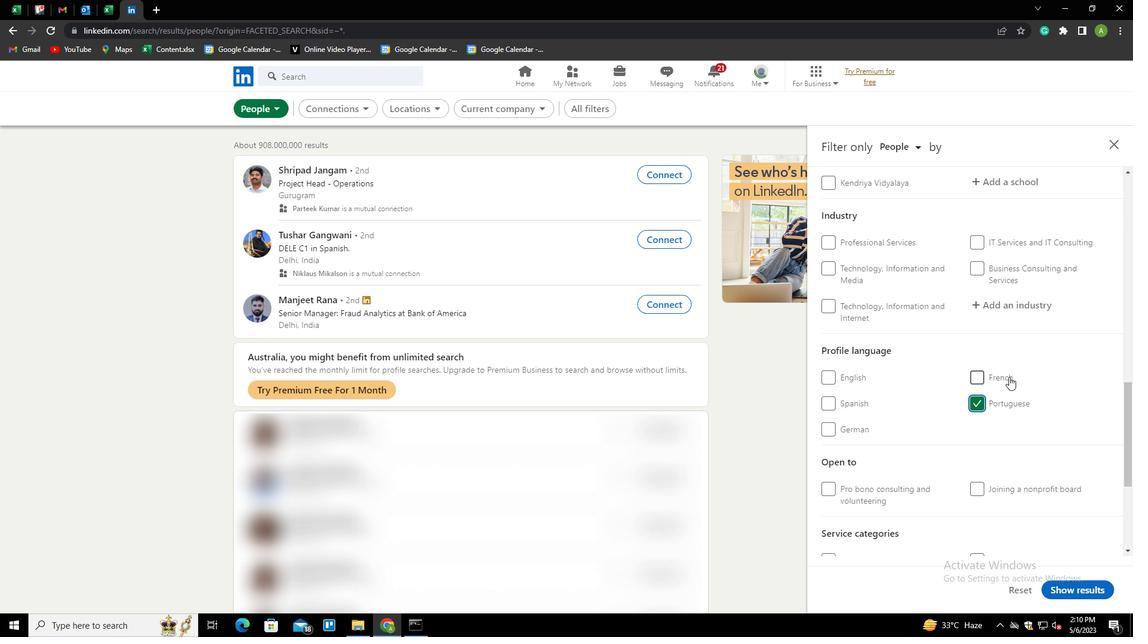 
Action: Mouse scrolled (1009, 377) with delta (0, 0)
Screenshot: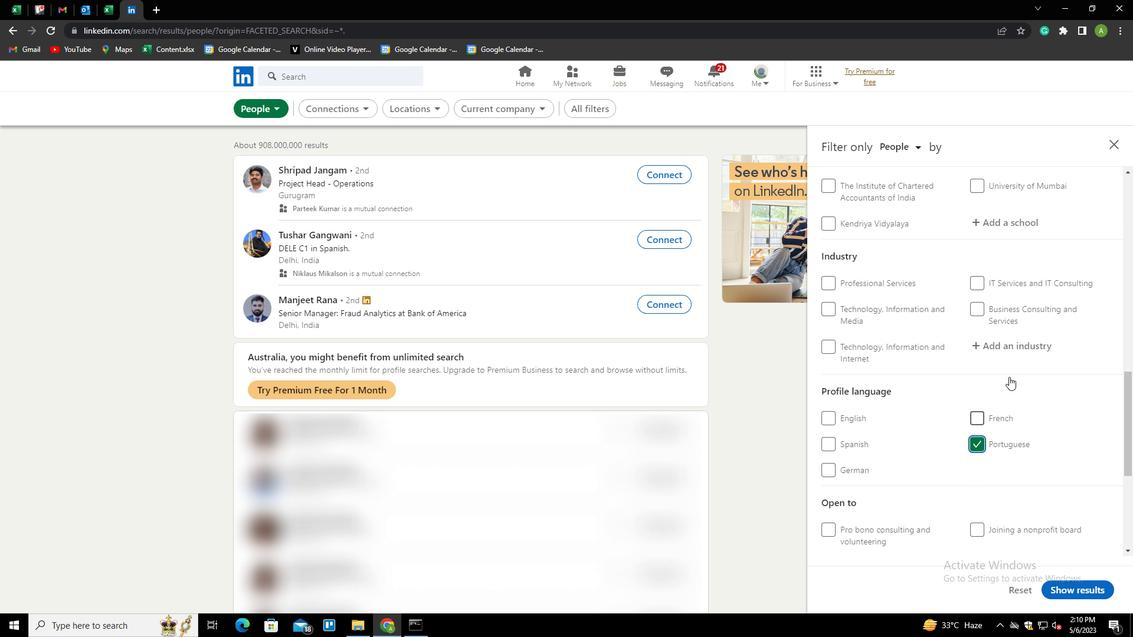 
Action: Mouse scrolled (1009, 377) with delta (0, 0)
Screenshot: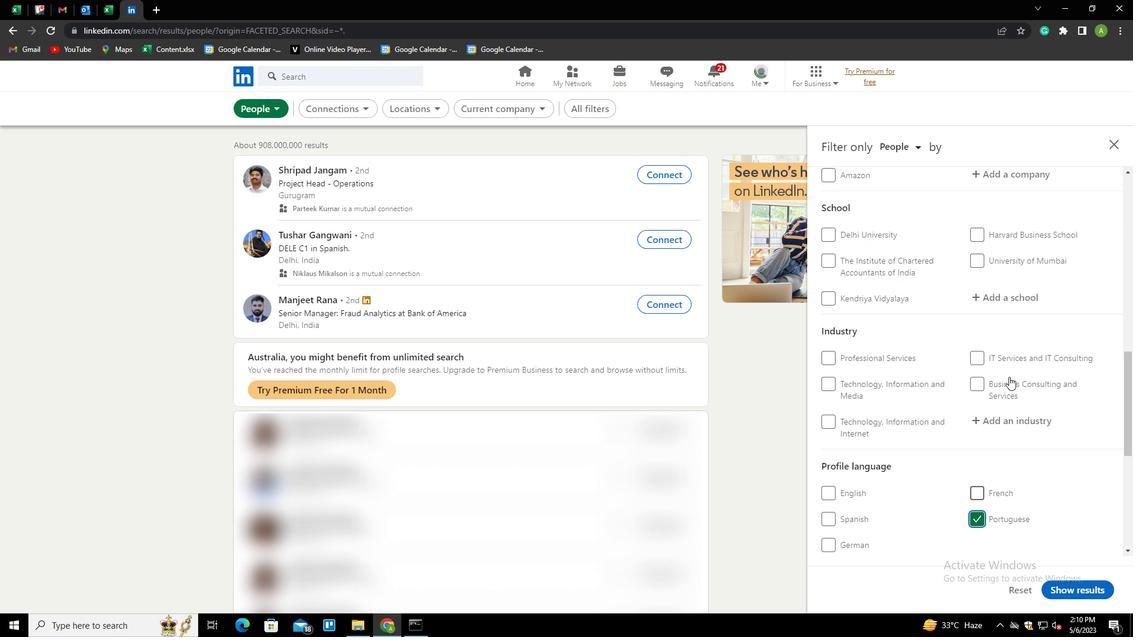 
Action: Mouse scrolled (1009, 377) with delta (0, 0)
Screenshot: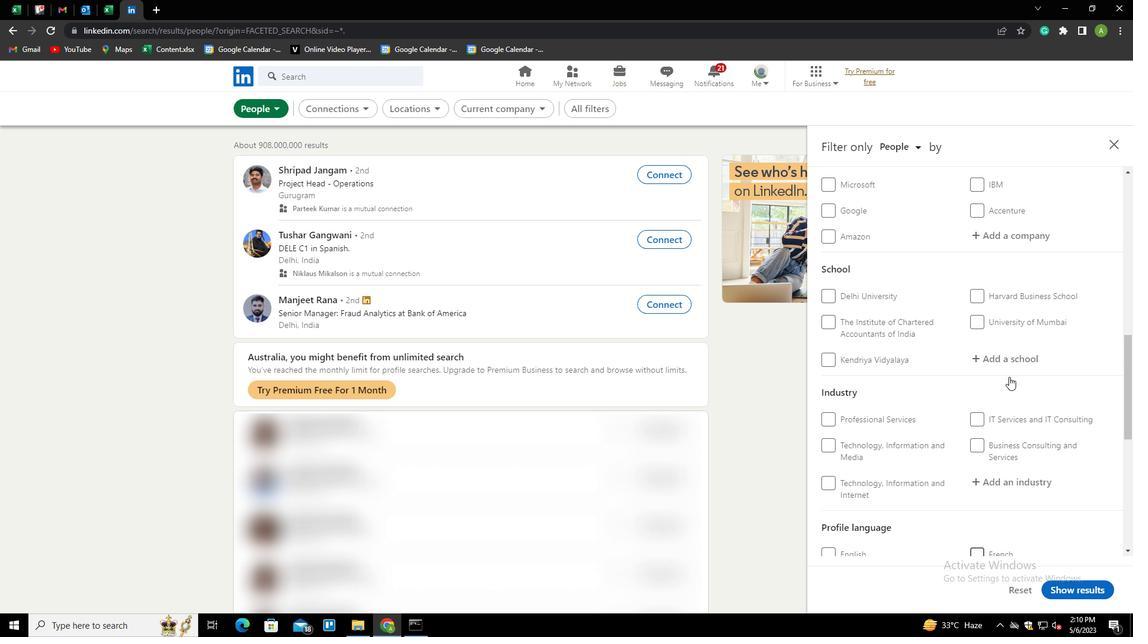 
Action: Mouse scrolled (1009, 377) with delta (0, 0)
Screenshot: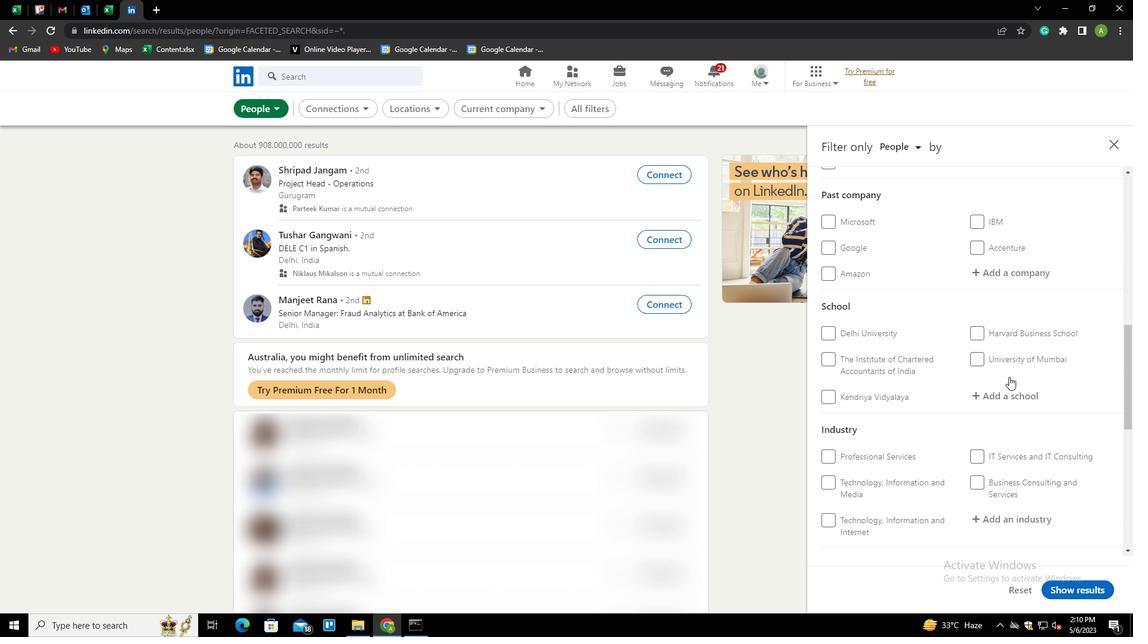 
Action: Mouse scrolled (1009, 377) with delta (0, 0)
Screenshot: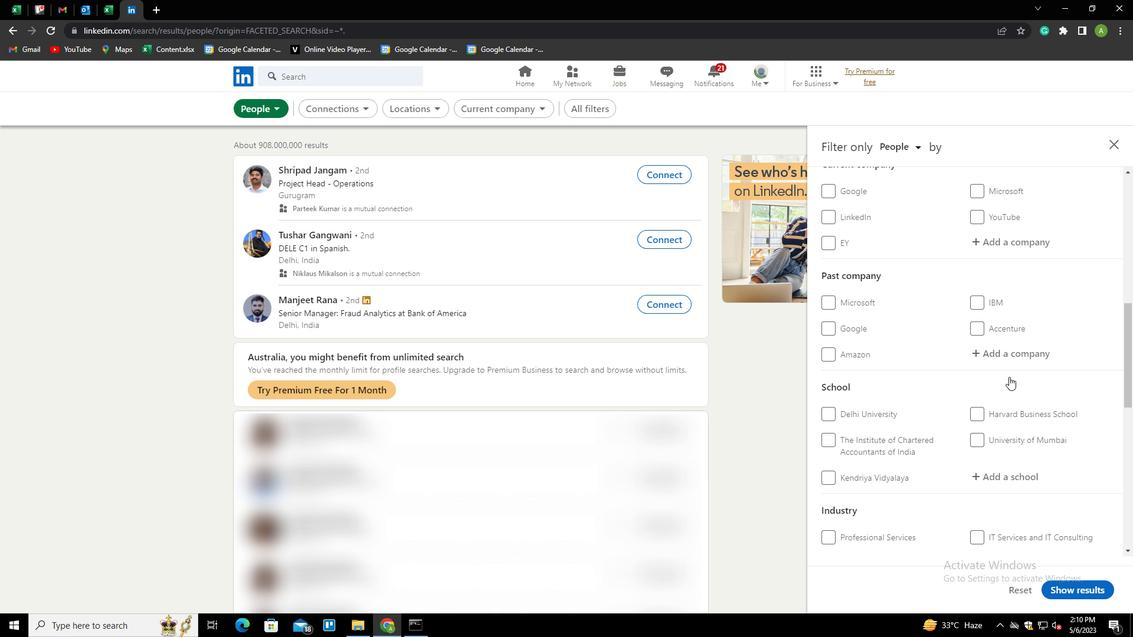 
Action: Mouse scrolled (1009, 377) with delta (0, 0)
Screenshot: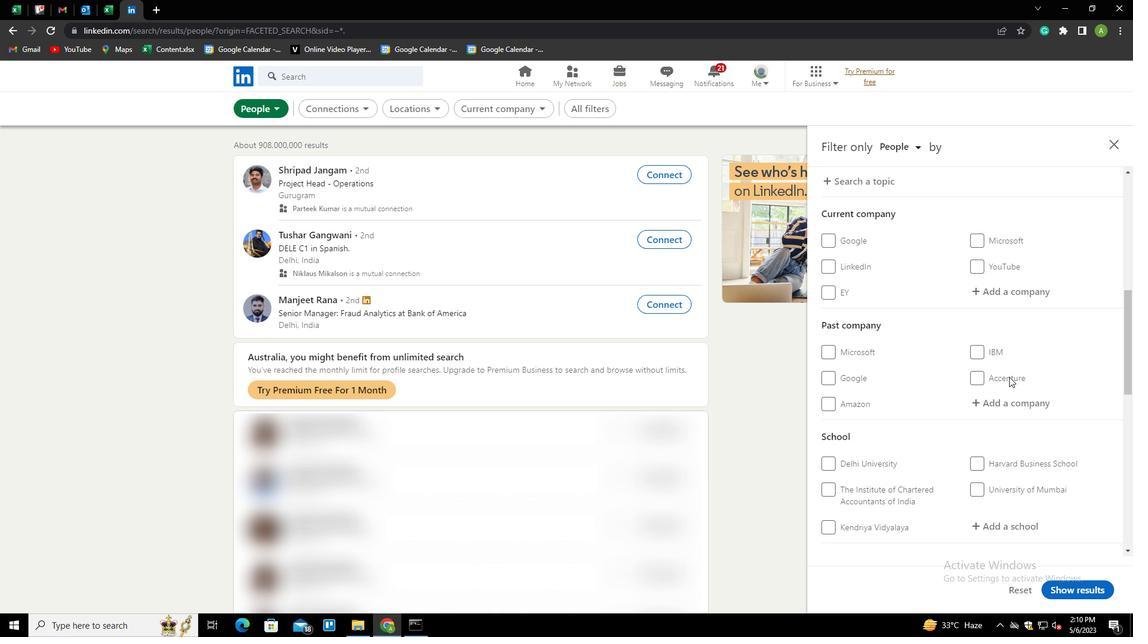 
Action: Mouse moved to (1010, 366)
Screenshot: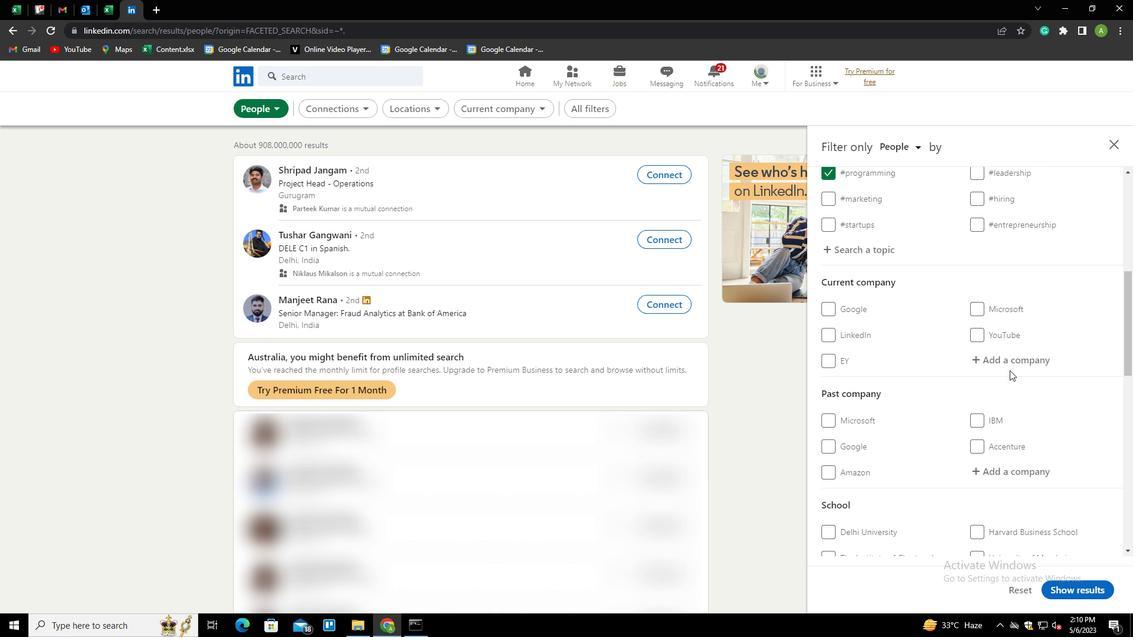 
Action: Mouse pressed left at (1010, 366)
Screenshot: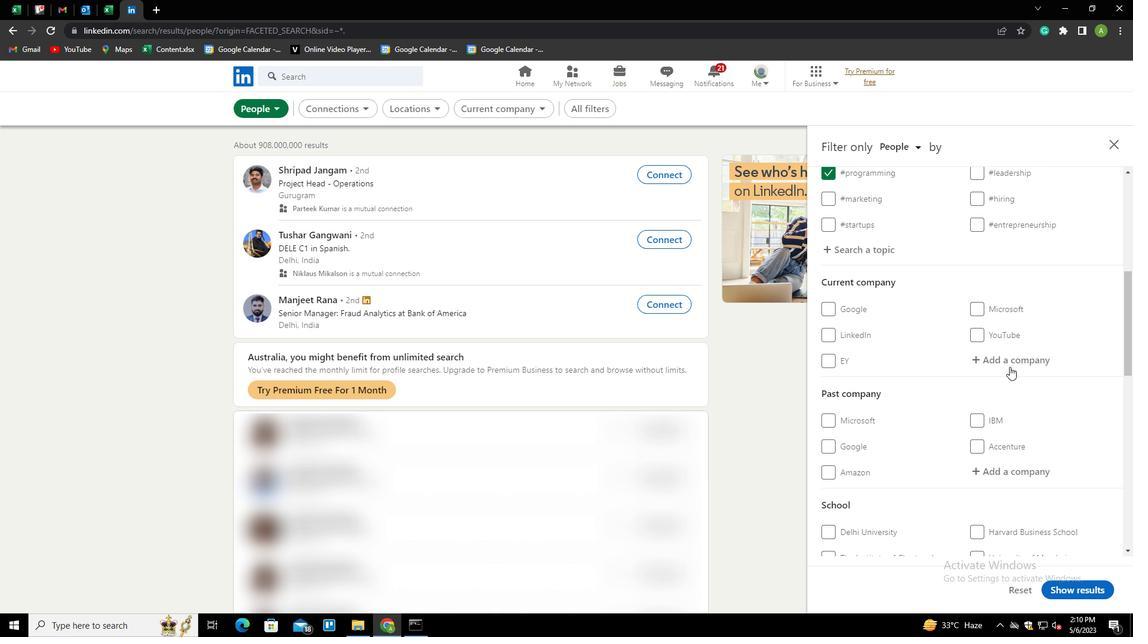 
Action: Key pressed <Key.shift>
Screenshot: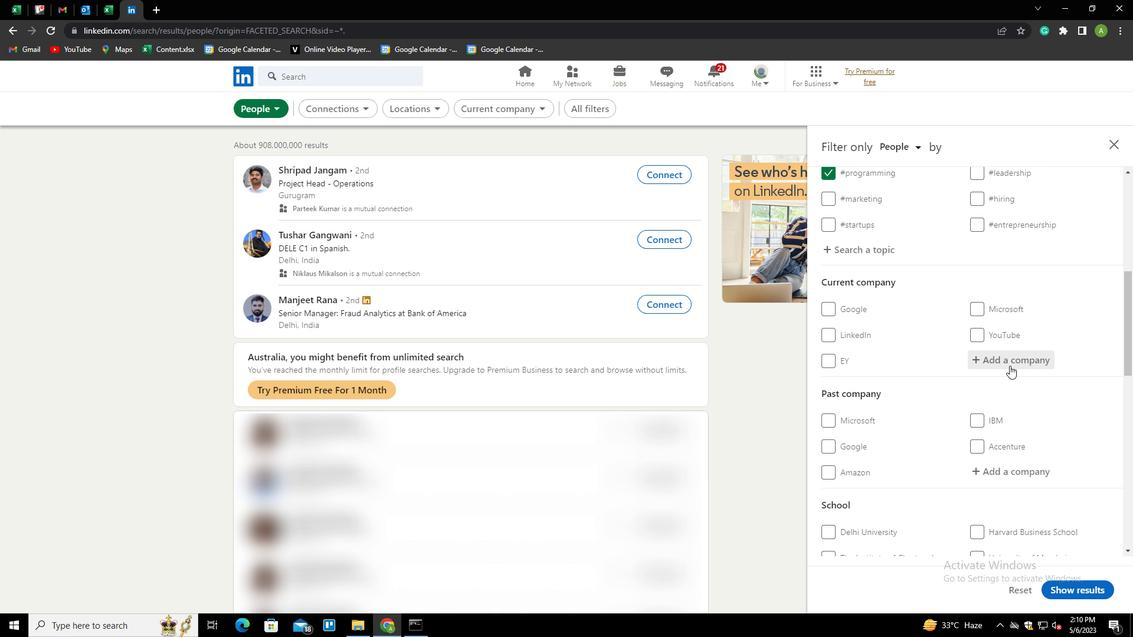 
Action: Mouse moved to (1009, 365)
Screenshot: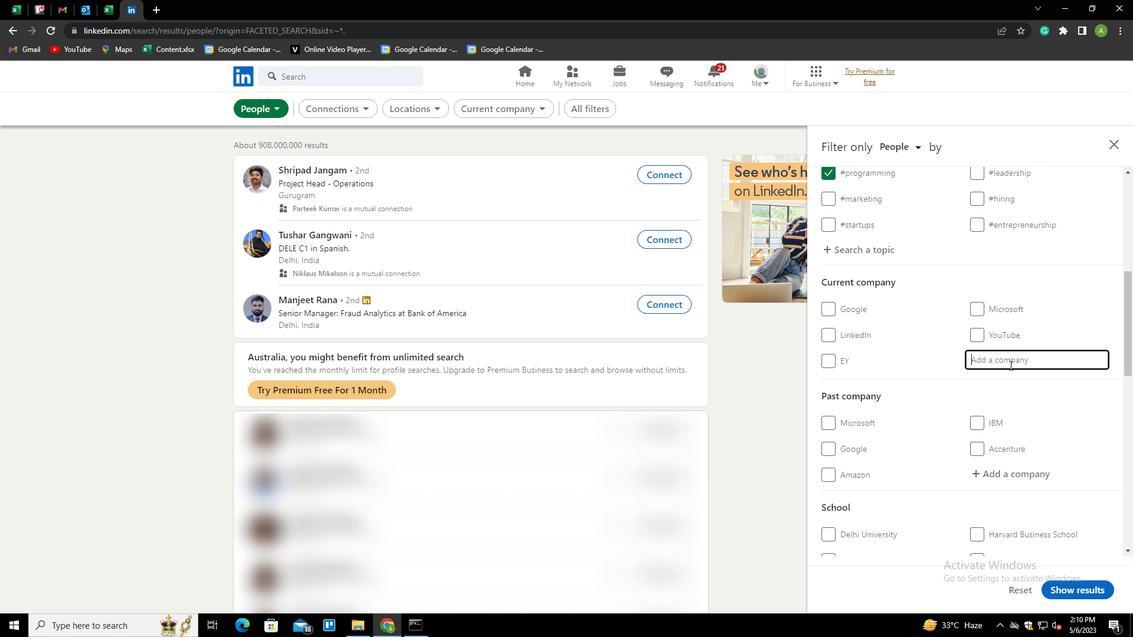 
Action: Key pressed ANALYTICS<Key.space><Key.shift>E<Key.backspace><Key.shift>VI<Key.backspace>IDHYA<Key.down><Key.enter>
Screenshot: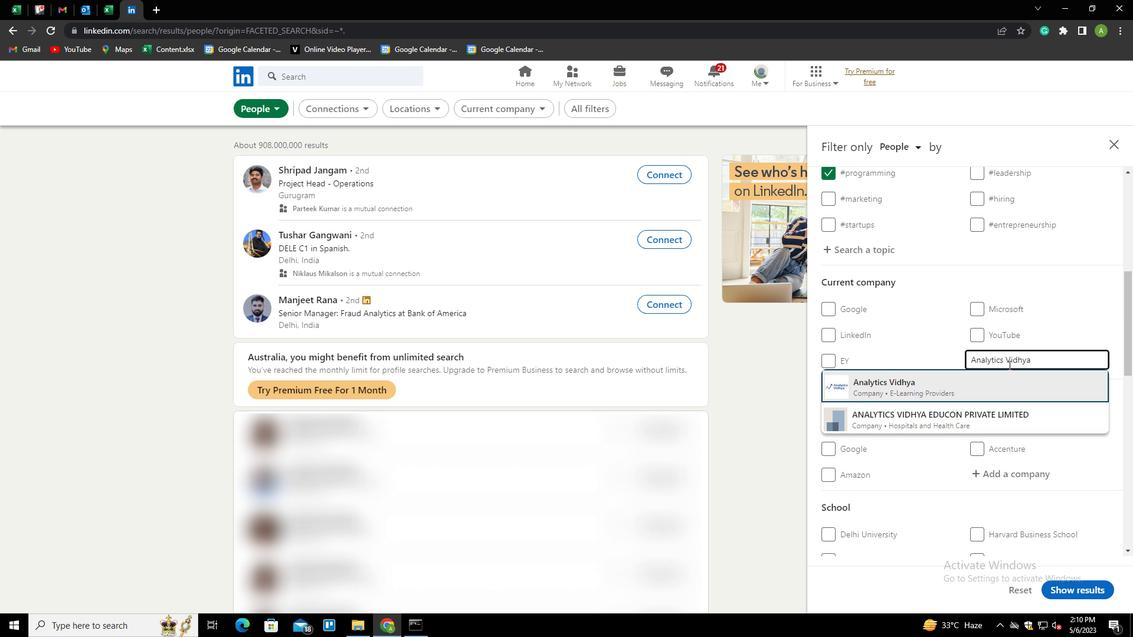 
Action: Mouse scrolled (1009, 364) with delta (0, 0)
Screenshot: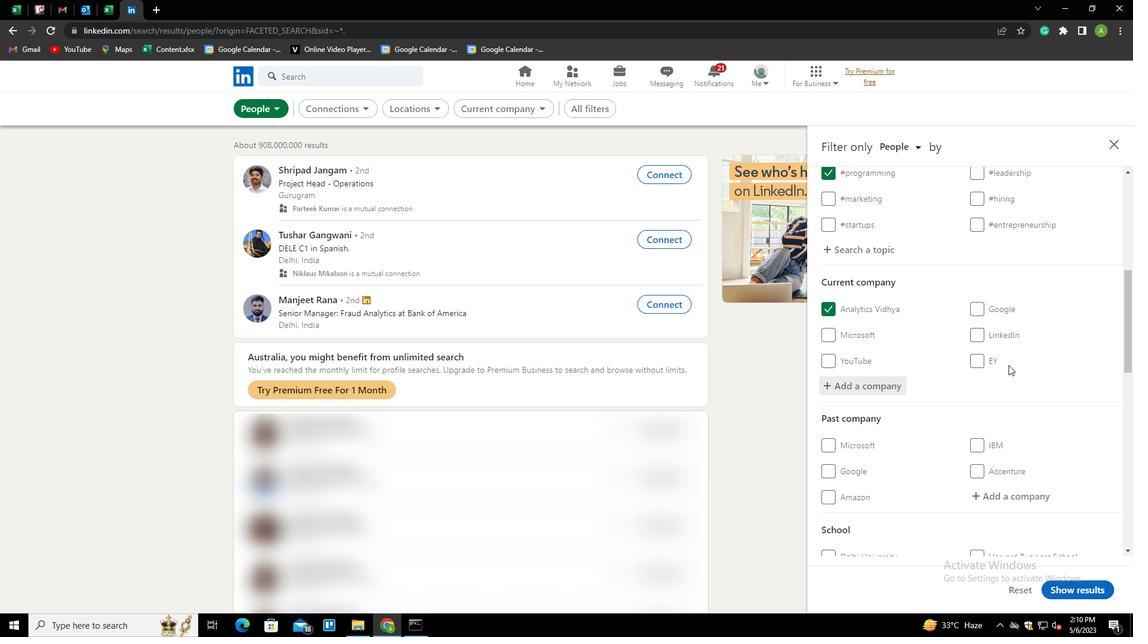 
Action: Mouse scrolled (1009, 364) with delta (0, 0)
Screenshot: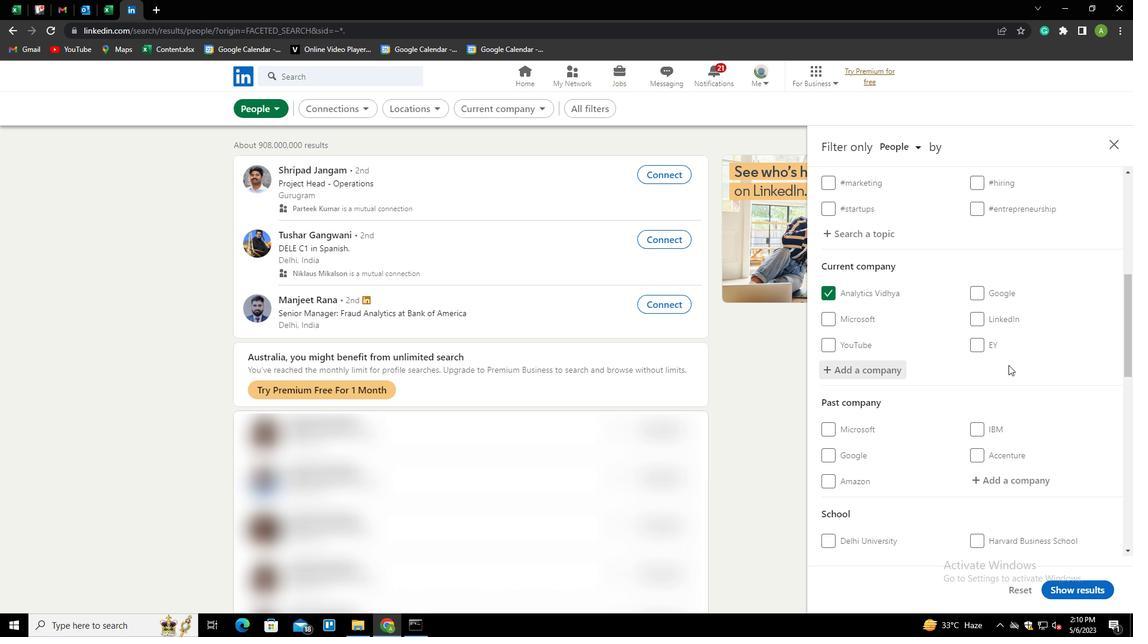 
Action: Mouse moved to (1009, 365)
Screenshot: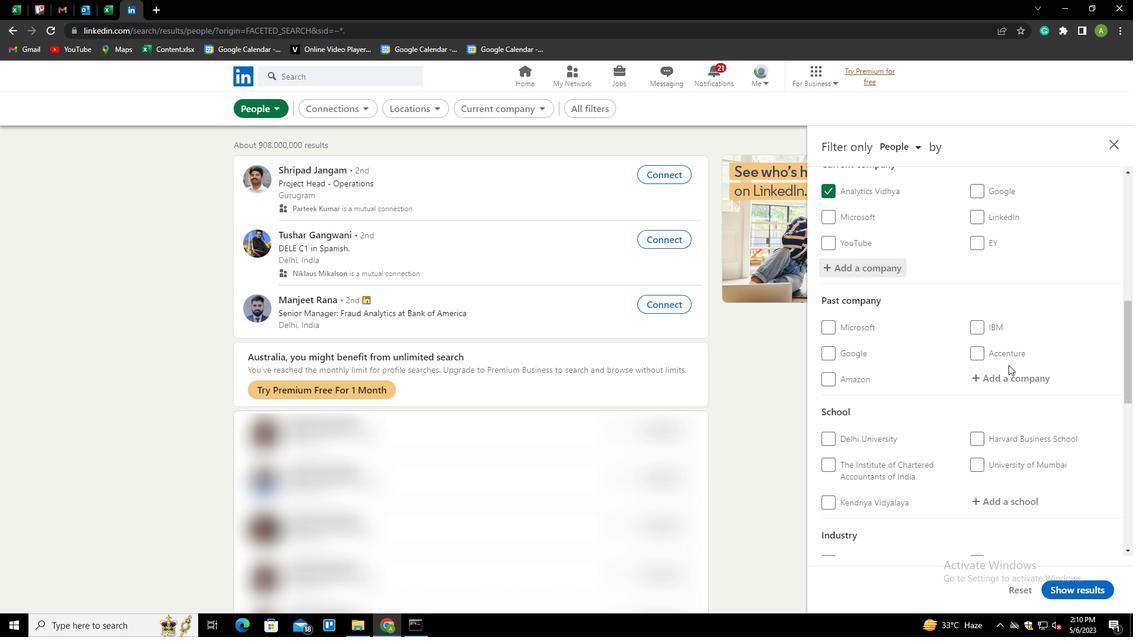 
Action: Mouse scrolled (1009, 364) with delta (0, 0)
Screenshot: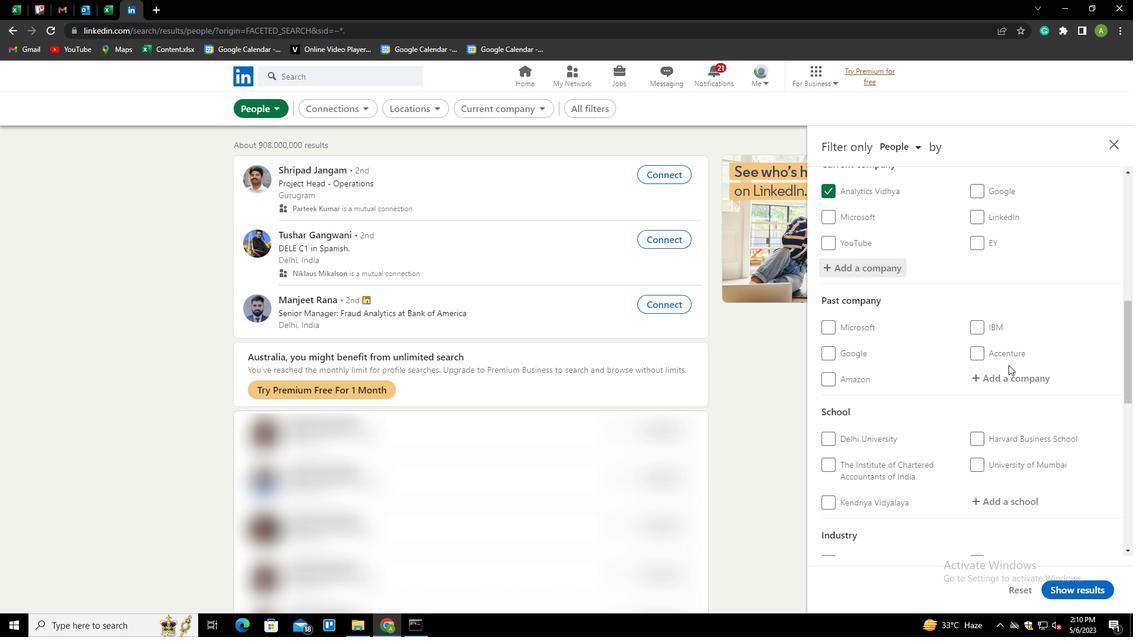 
Action: Mouse scrolled (1009, 364) with delta (0, 0)
Screenshot: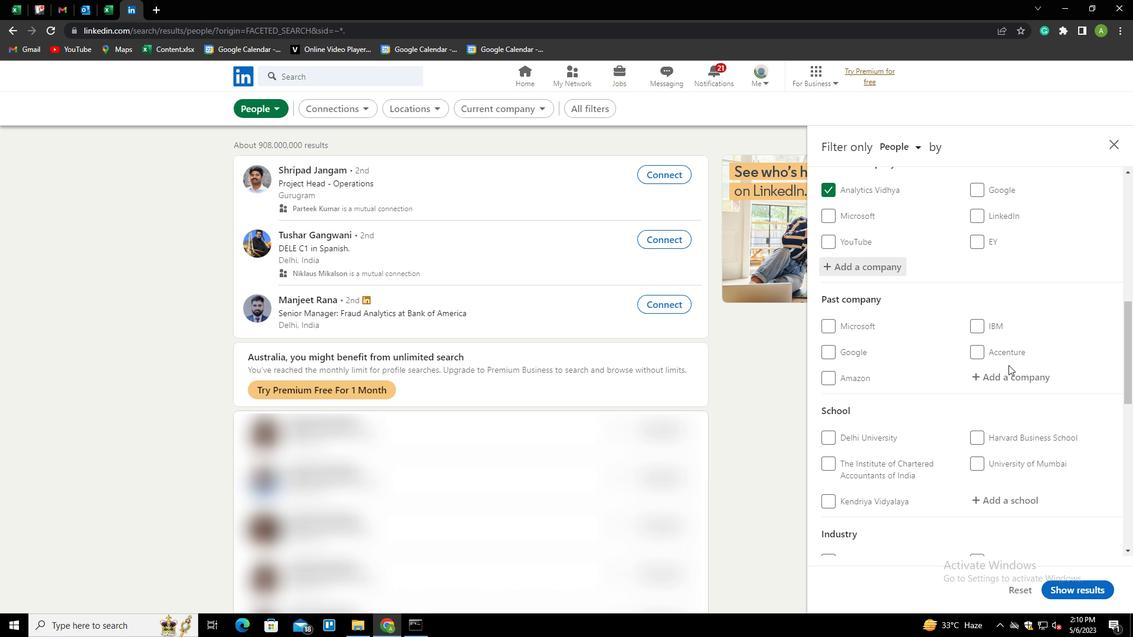 
Action: Mouse moved to (1008, 379)
Screenshot: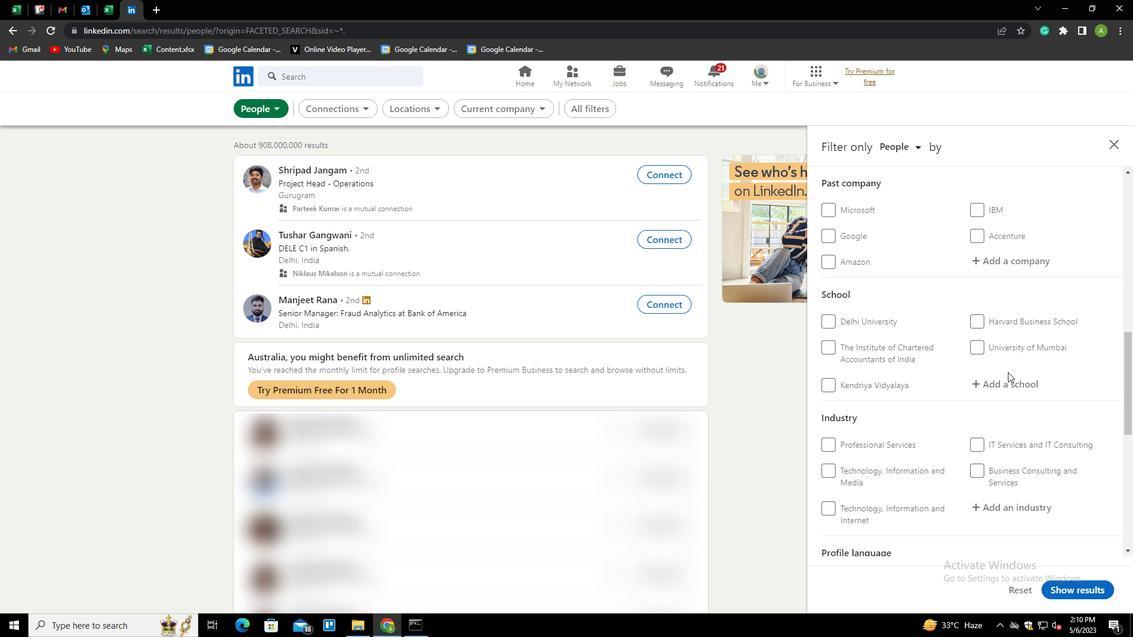 
Action: Mouse pressed left at (1008, 379)
Screenshot: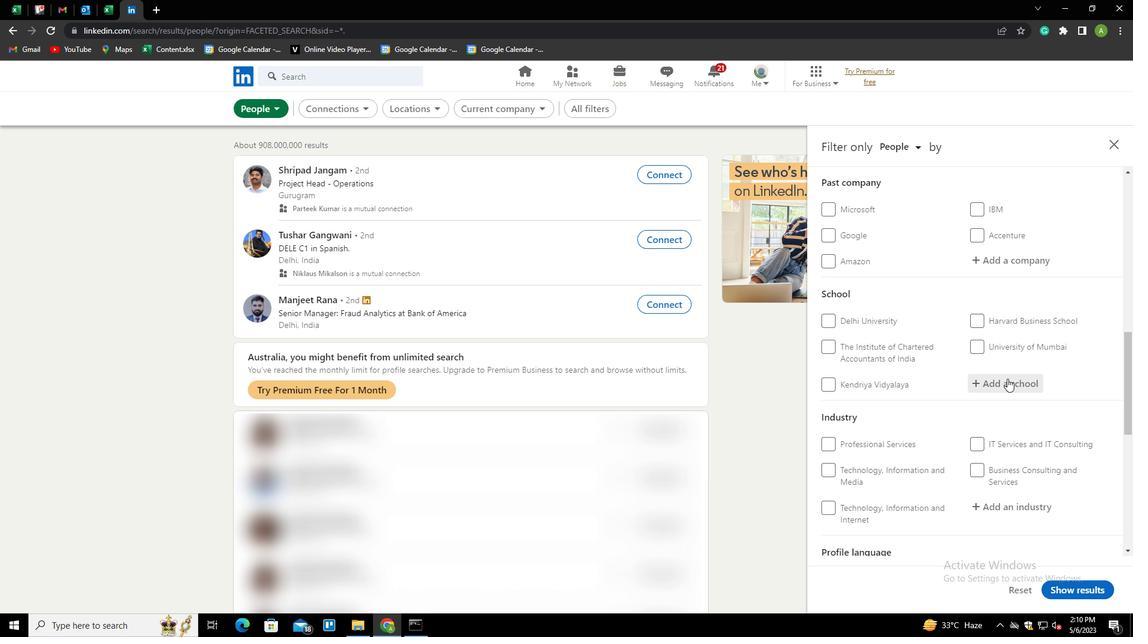 
Action: Mouse moved to (1008, 379)
Screenshot: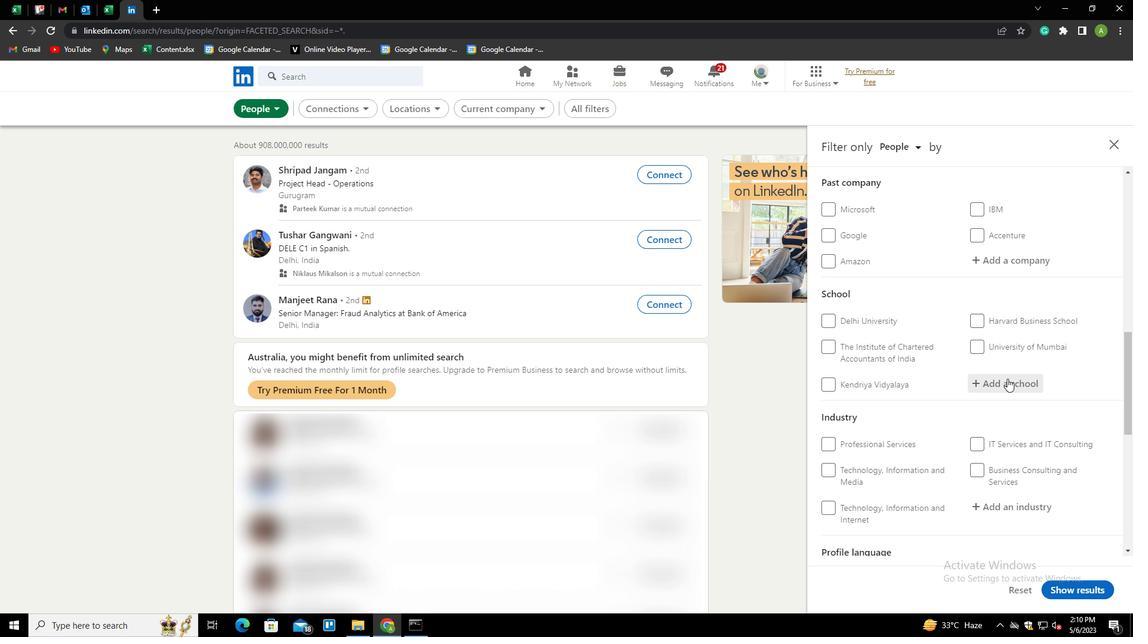 
Action: Key pressed <Key.shift><Key.shift><Key.shift><Key.shift><Key.shift>GA<Key.backspace><Key.shift><Key.shift><Key.shift><Key.shift><Key.shift><Key.shift><Key.shift><Key.shift><Key.shift>ANDHI<Key.space>INTITUTR<Key.backspace><Key.backspace><Key.backspace><Key.backspace><Key.backspace><Key.backspace>STITUTE<Key.space>FOR<Key.space>TE<Key.down><Key.down><Key.enter>
Screenshot: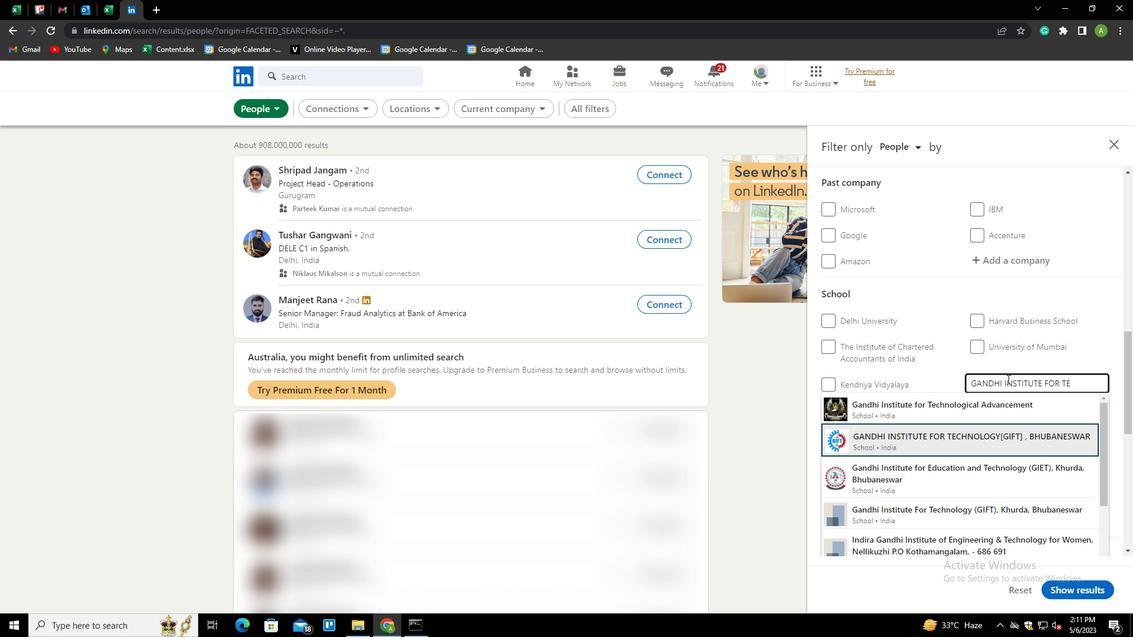
Action: Mouse scrolled (1008, 379) with delta (0, 0)
Screenshot: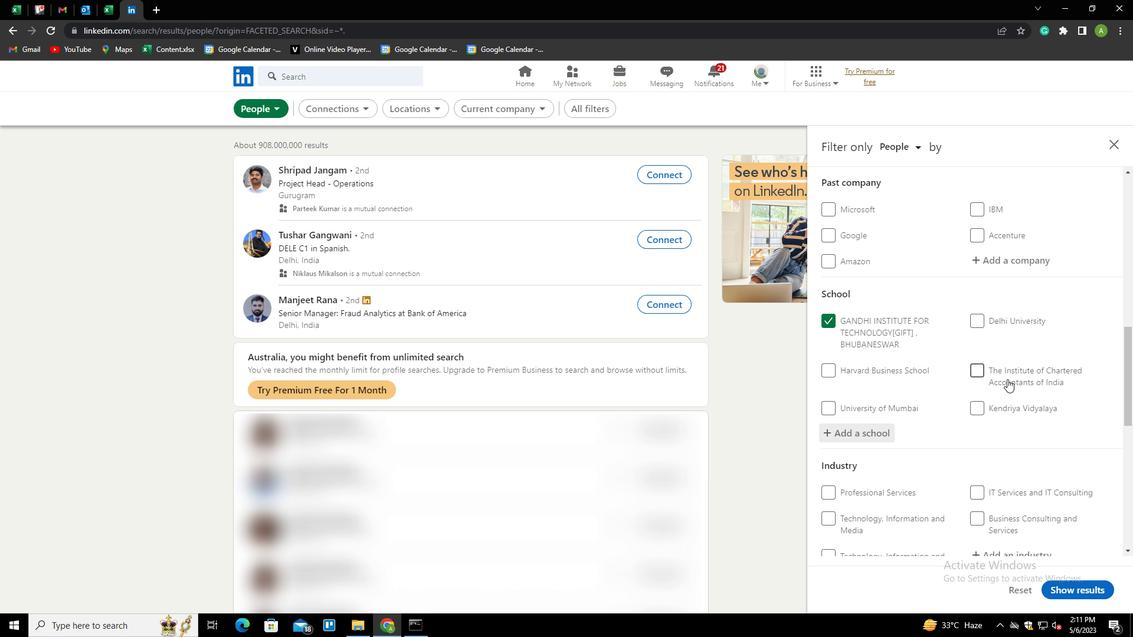 
Action: Mouse scrolled (1008, 379) with delta (0, 0)
Screenshot: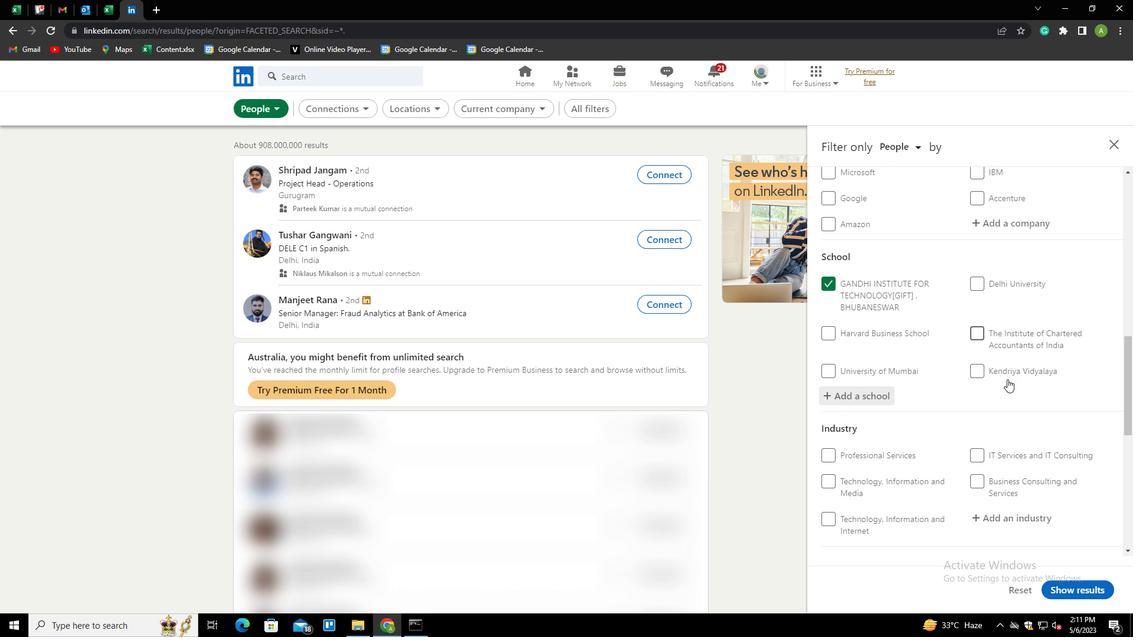 
Action: Mouse scrolled (1008, 379) with delta (0, 0)
Screenshot: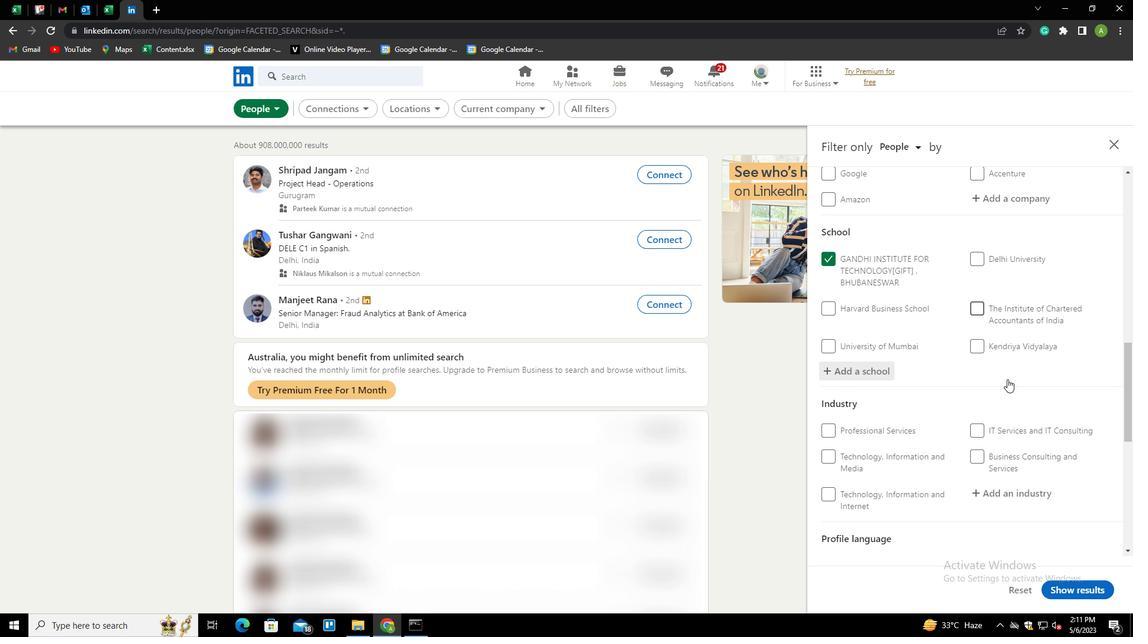 
Action: Mouse pressed left at (1008, 379)
Screenshot: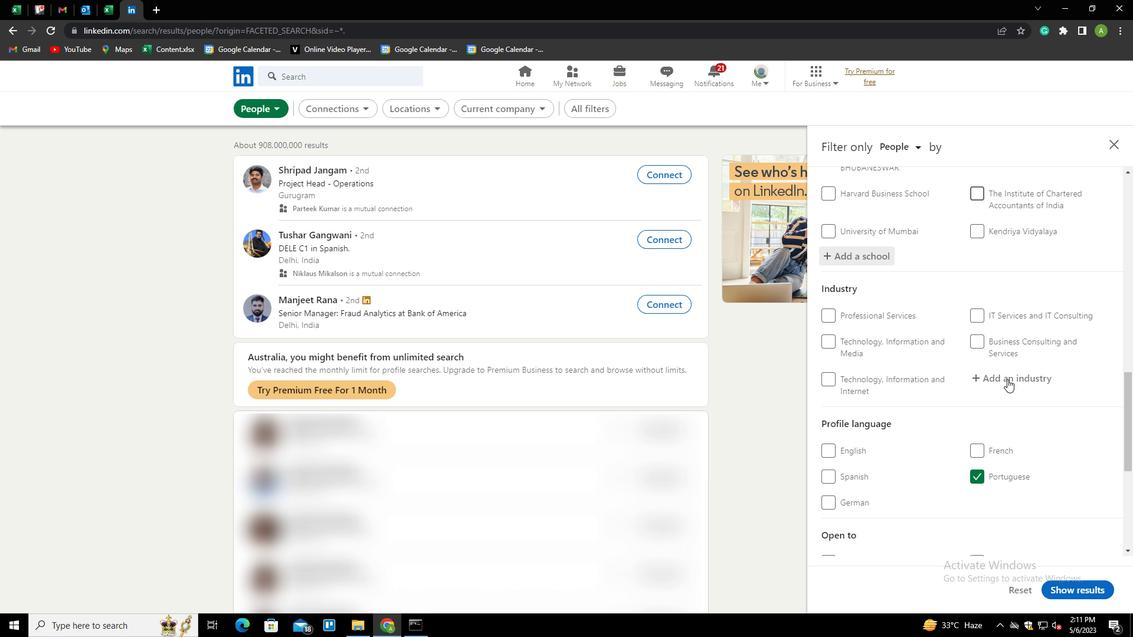 
Action: Key pressed <Key.shift><Key.shift><Key.shift><Key.shift><Key.shift><Key.shift><Key.shift><Key.shift><Key.shift><Key.shift>METAL<Key.space><Key.shift>TREATMENTS<Key.down><Key.enter>
Screenshot: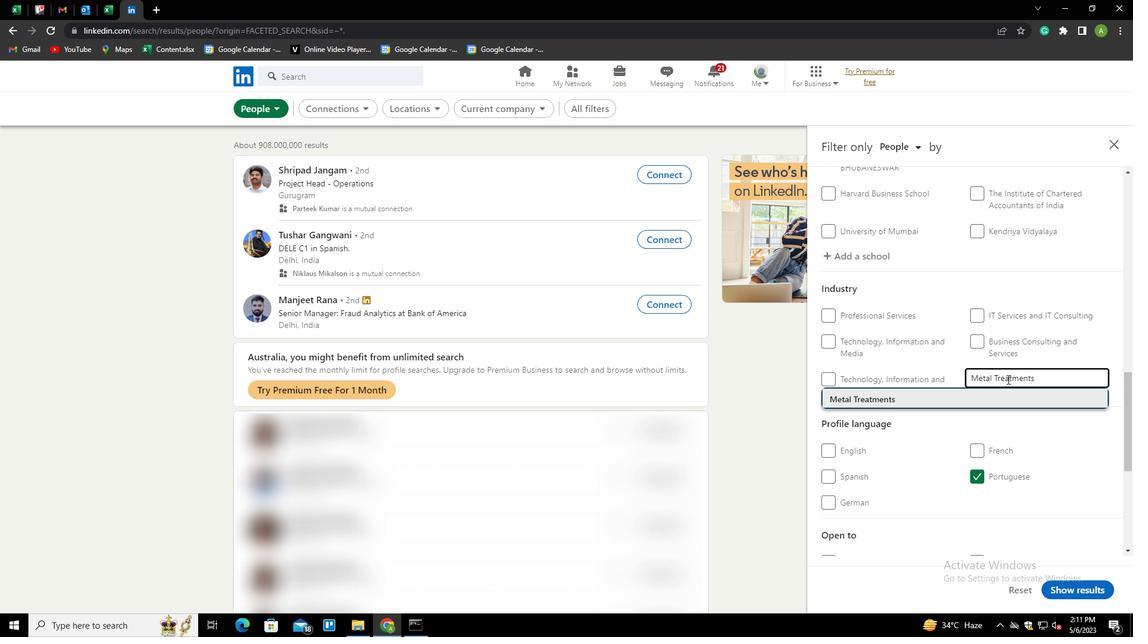 
Action: Mouse moved to (1024, 372)
Screenshot: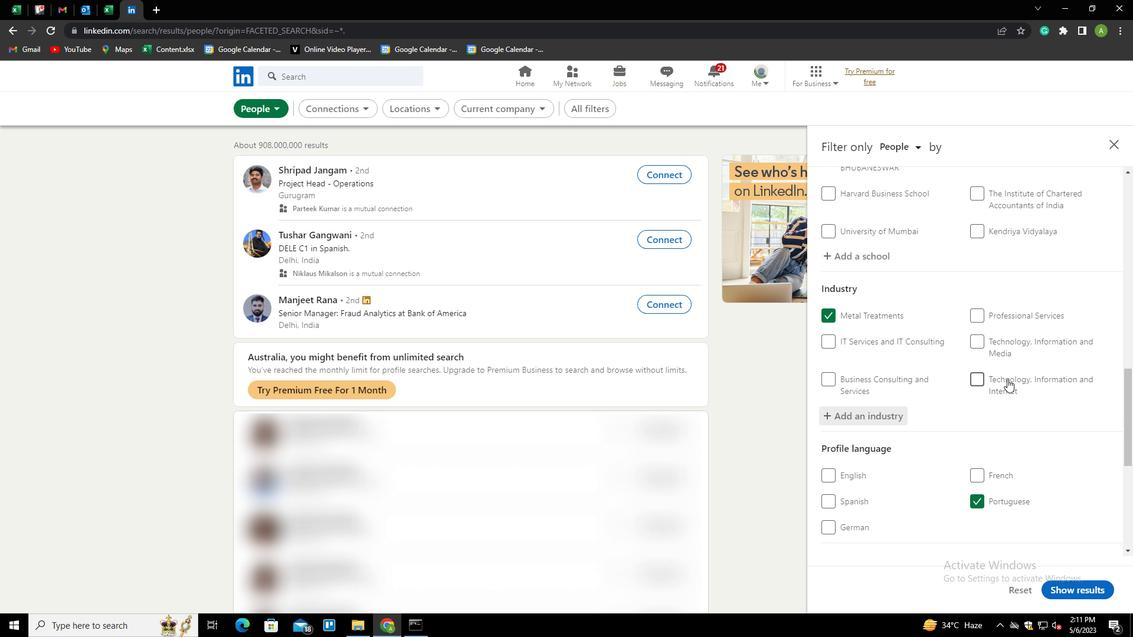 
Action: Mouse scrolled (1024, 371) with delta (0, 0)
Screenshot: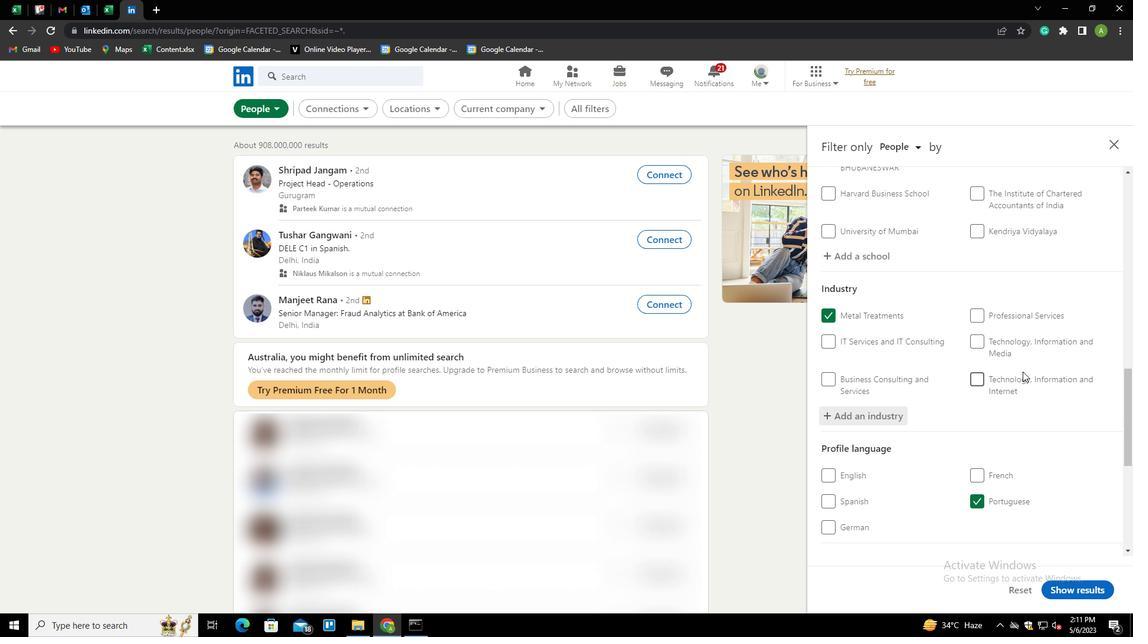 
Action: Mouse scrolled (1024, 371) with delta (0, 0)
Screenshot: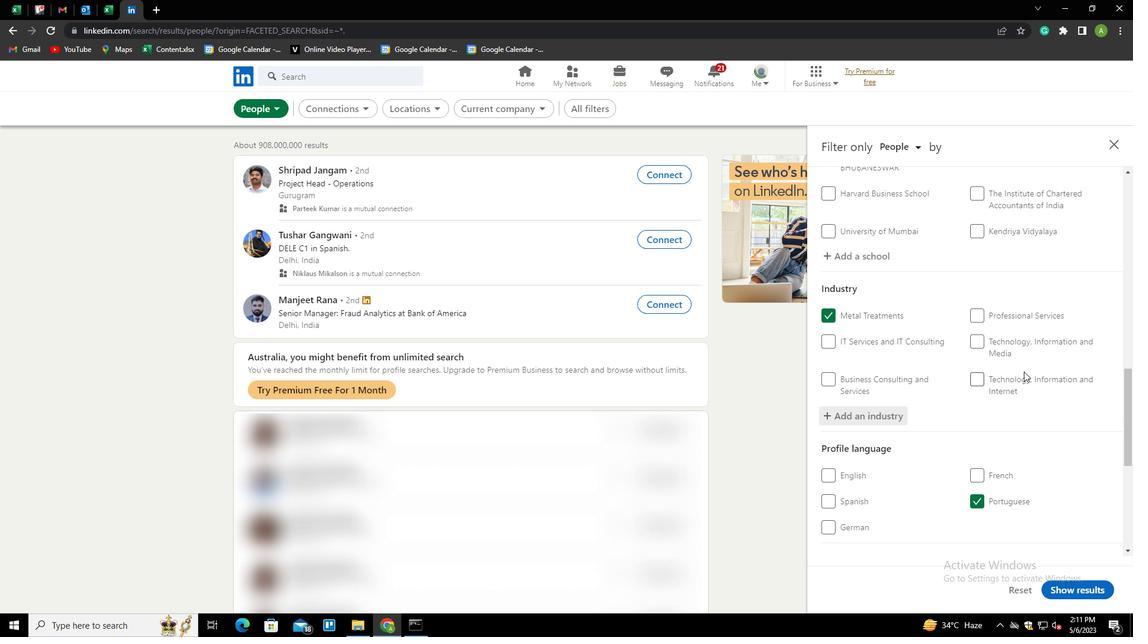 
Action: Mouse scrolled (1024, 371) with delta (0, 0)
Screenshot: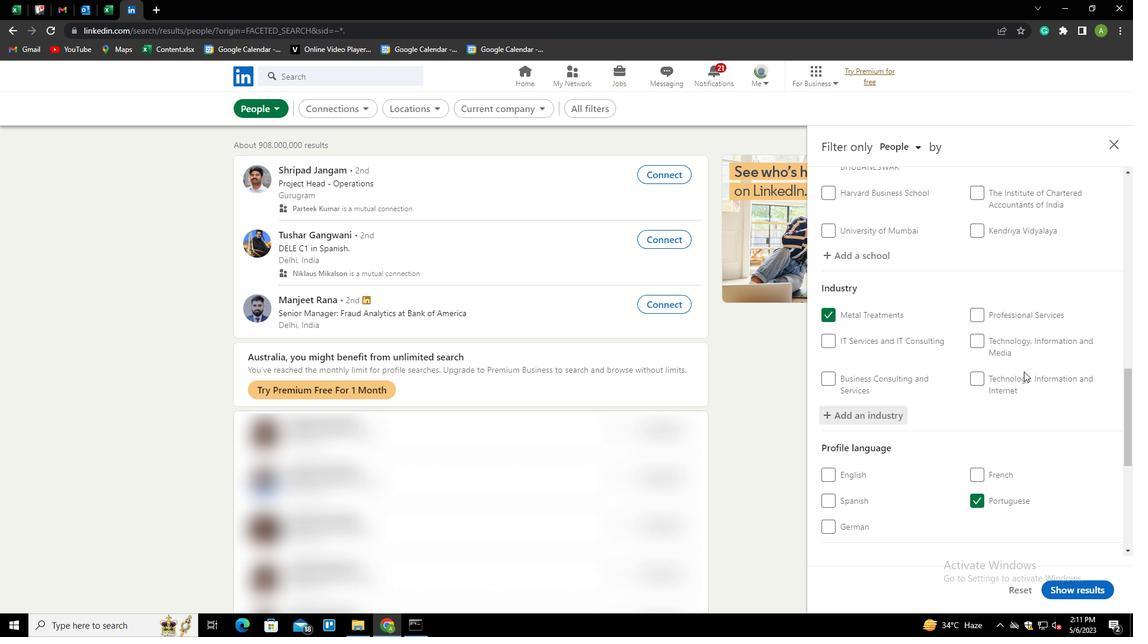
Action: Mouse scrolled (1024, 371) with delta (0, 0)
Screenshot: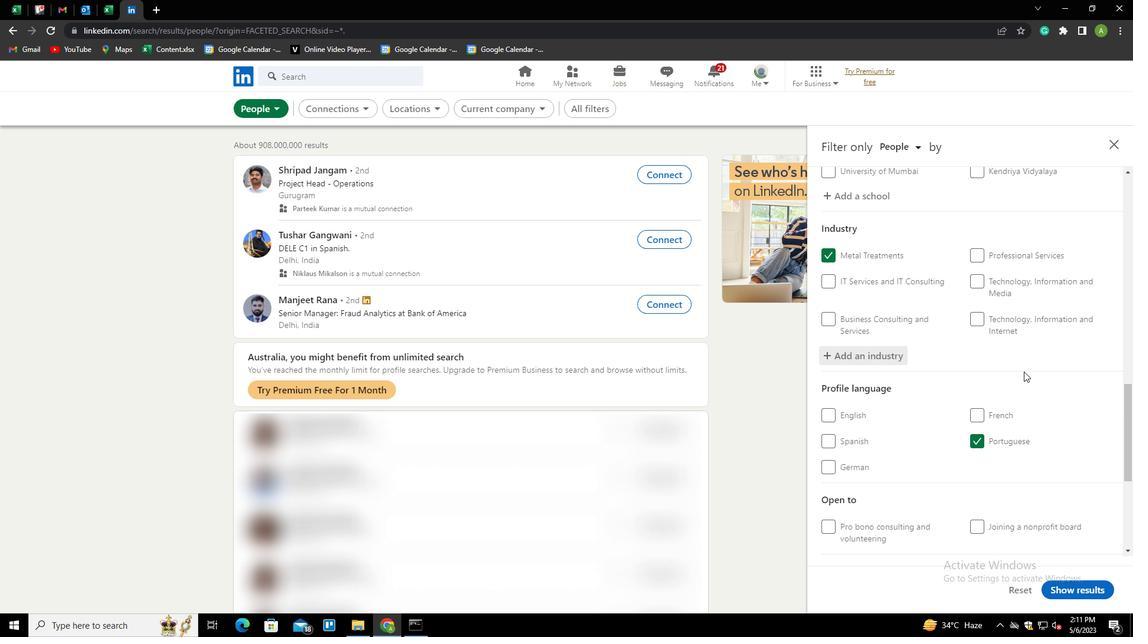 
Action: Mouse scrolled (1024, 371) with delta (0, 0)
Screenshot: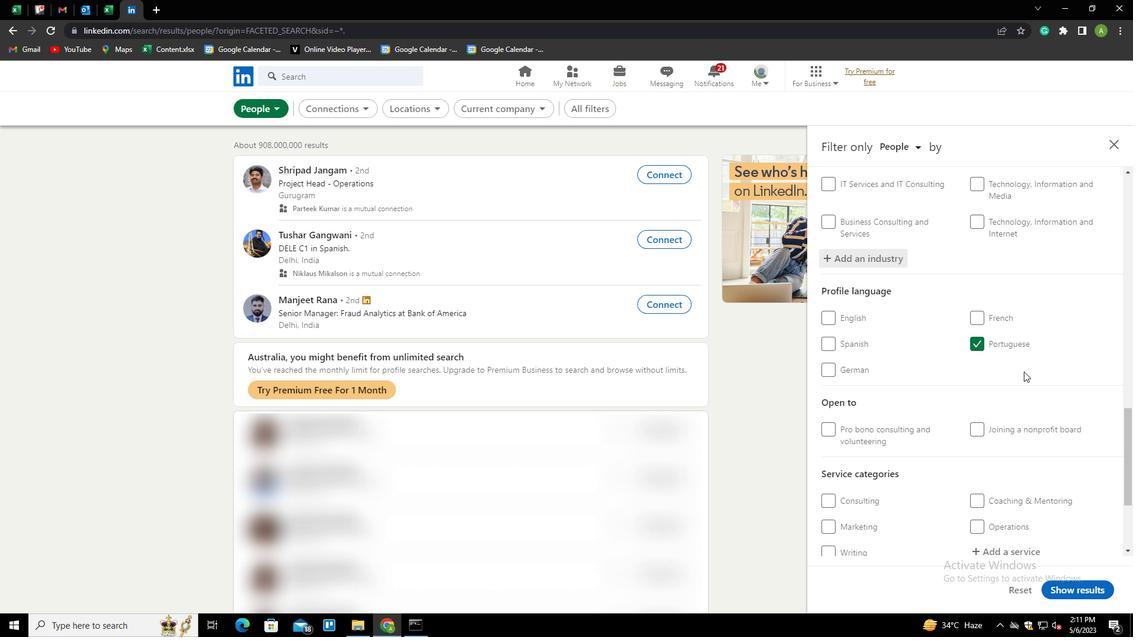 
Action: Mouse scrolled (1024, 371) with delta (0, 0)
Screenshot: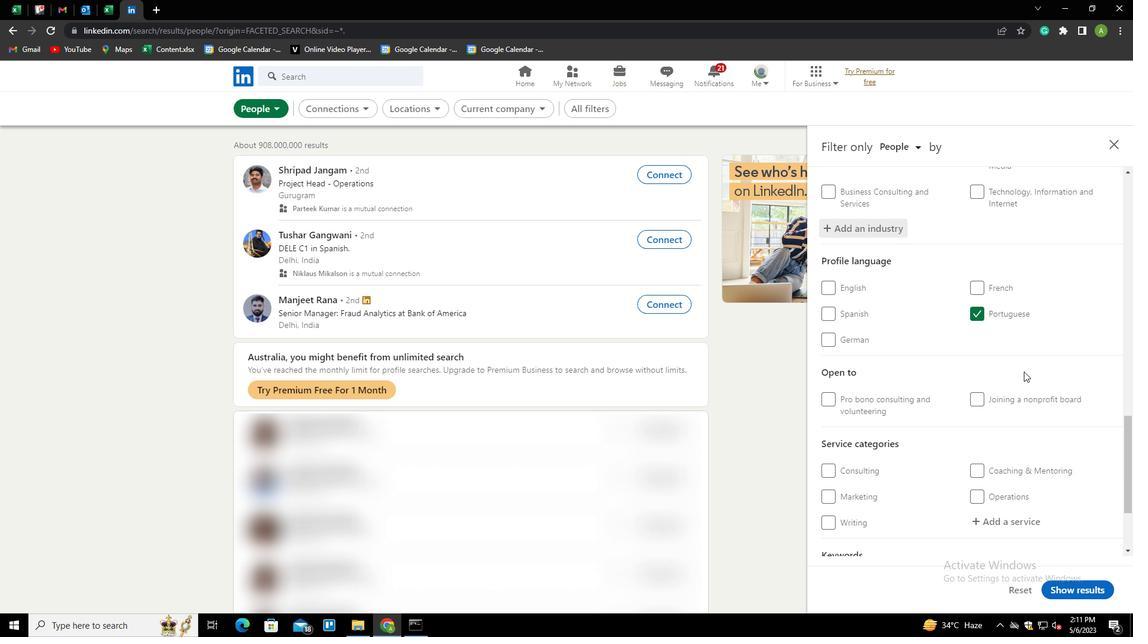 
Action: Mouse moved to (1024, 372)
Screenshot: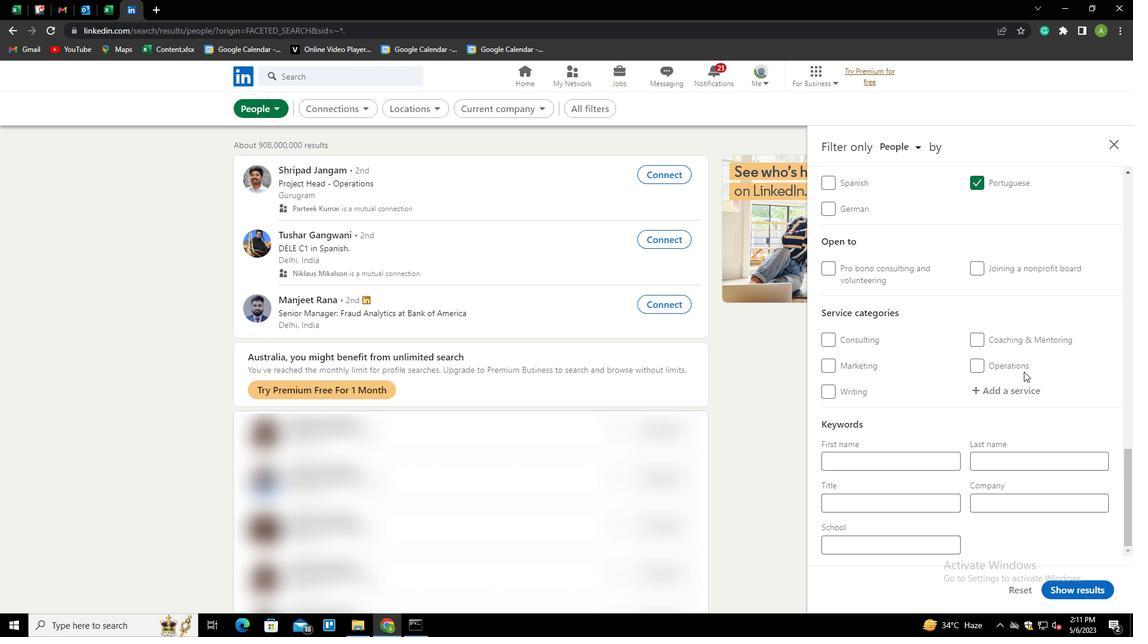 
Action: Mouse scrolled (1024, 371) with delta (0, 0)
Screenshot: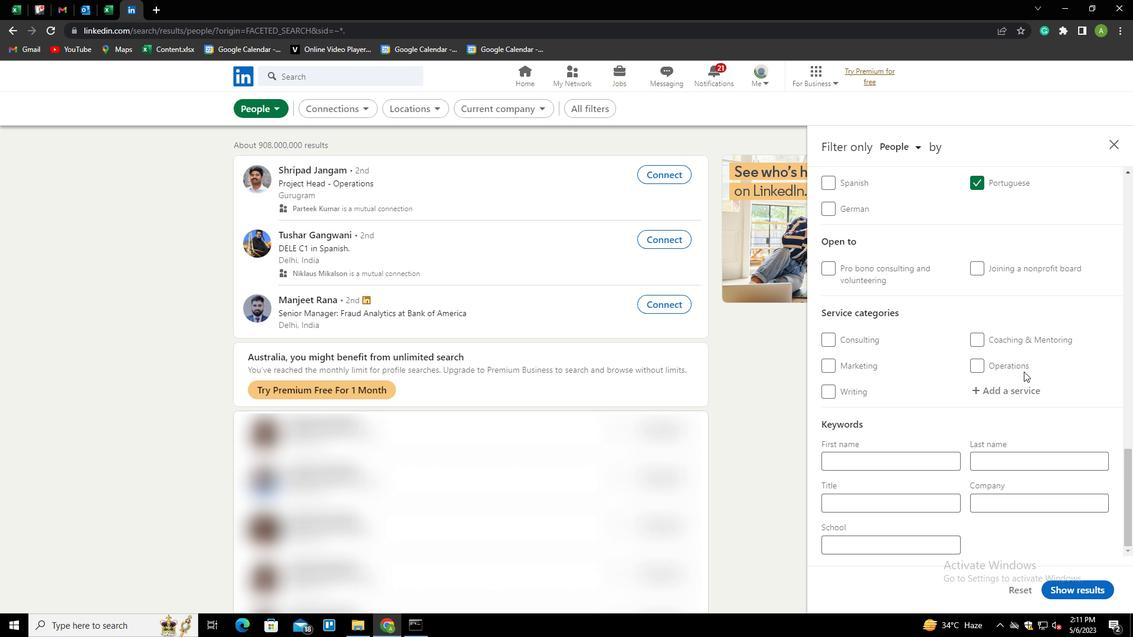 
Action: Mouse moved to (1006, 390)
Screenshot: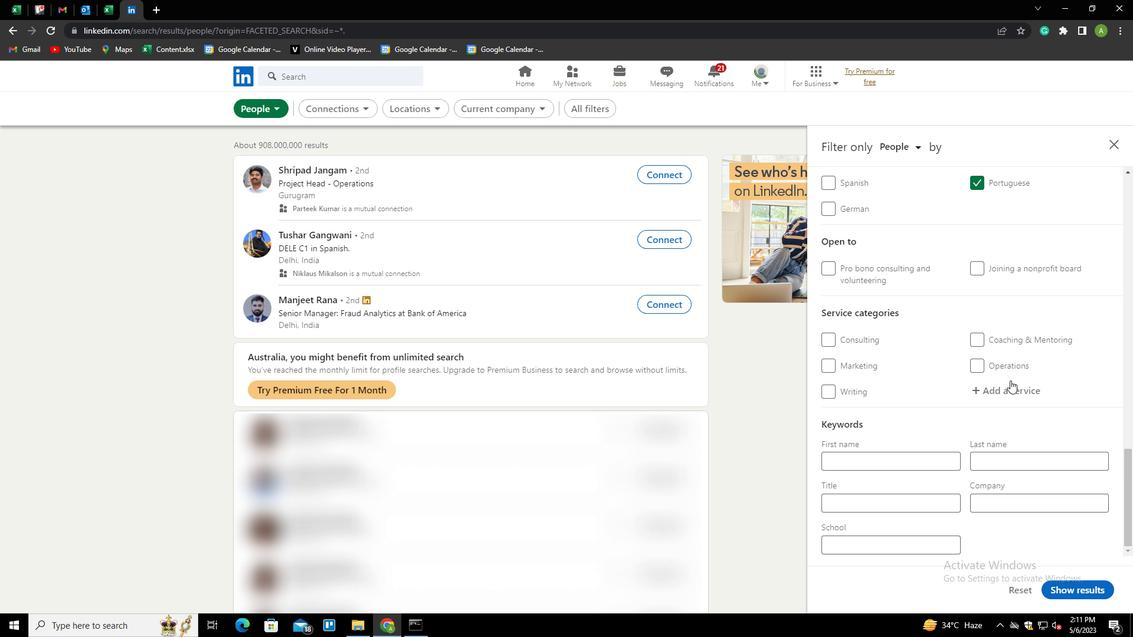 
Action: Mouse pressed left at (1006, 390)
Screenshot: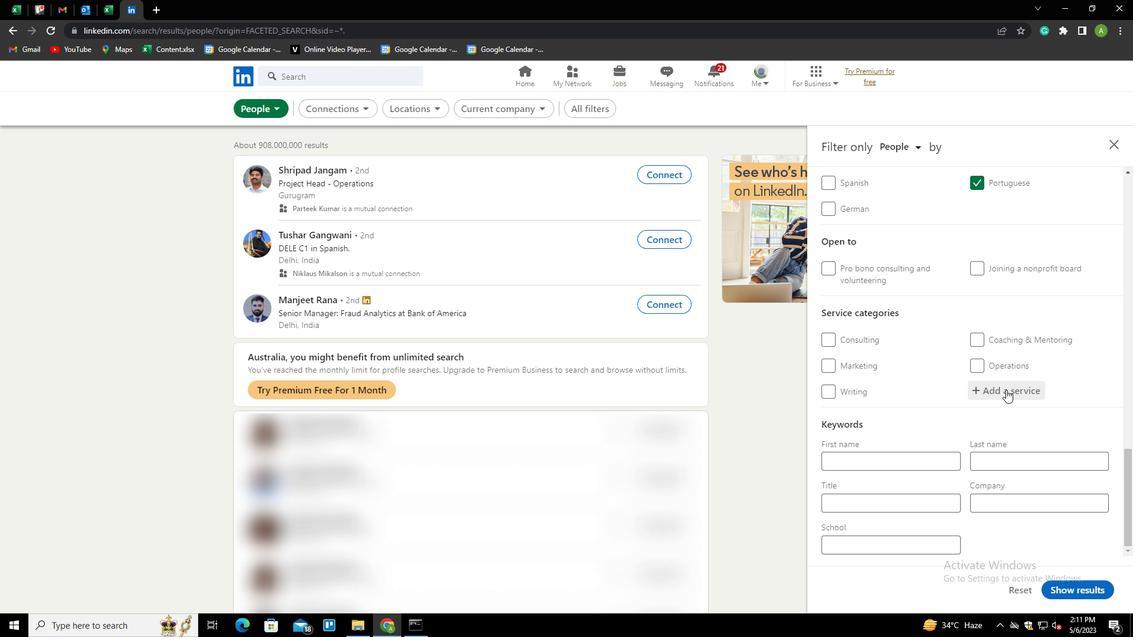 
Action: Key pressed <Key.shift>FINANCIAL<Key.space><Key.shift>ACCOUNTS<Key.backspace><Key.backspace><Key.backspace>T<Key.backspace>NTING<Key.down><Key.enter>
Screenshot: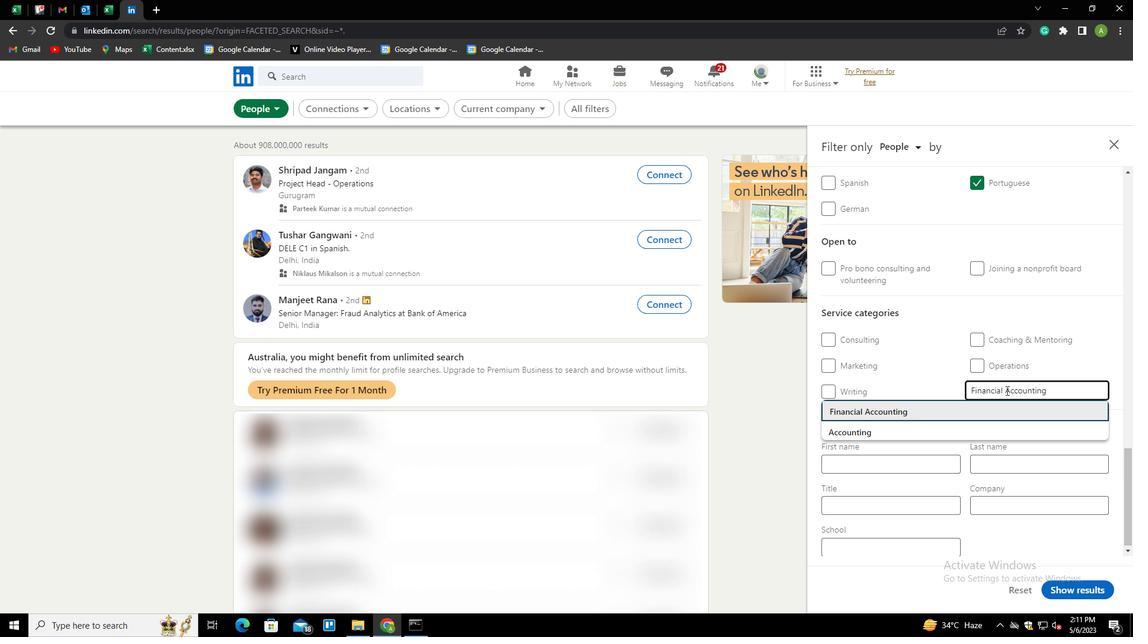 
Action: Mouse scrolled (1006, 390) with delta (0, 0)
Screenshot: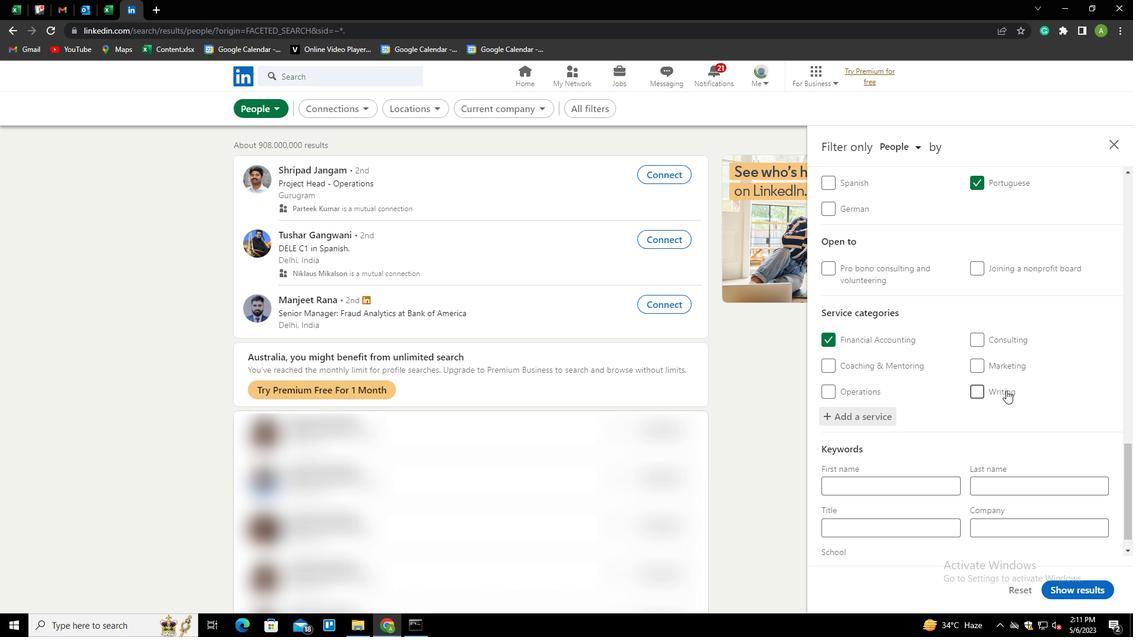 
Action: Mouse scrolled (1006, 390) with delta (0, 0)
Screenshot: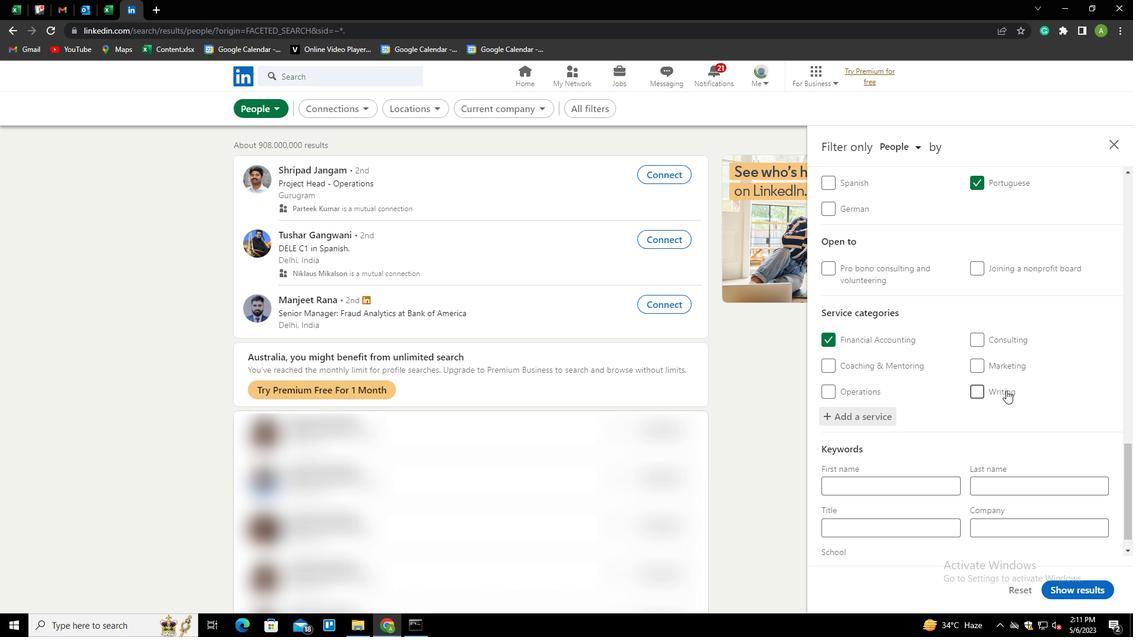 
Action: Mouse scrolled (1006, 390) with delta (0, 0)
Screenshot: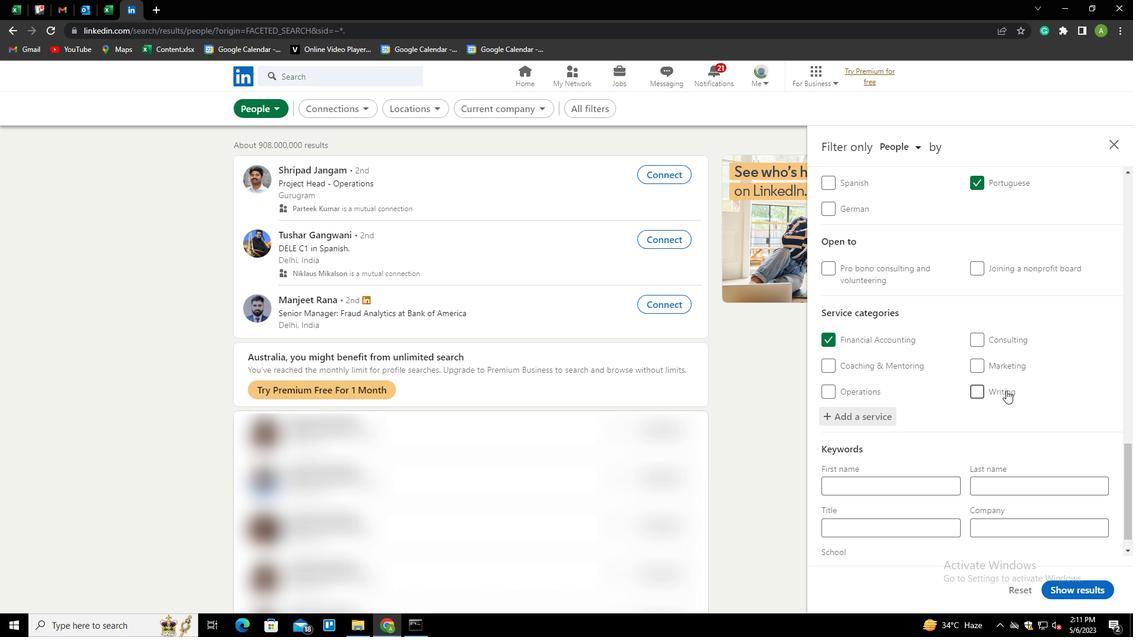 
Action: Mouse scrolled (1006, 390) with delta (0, 0)
Screenshot: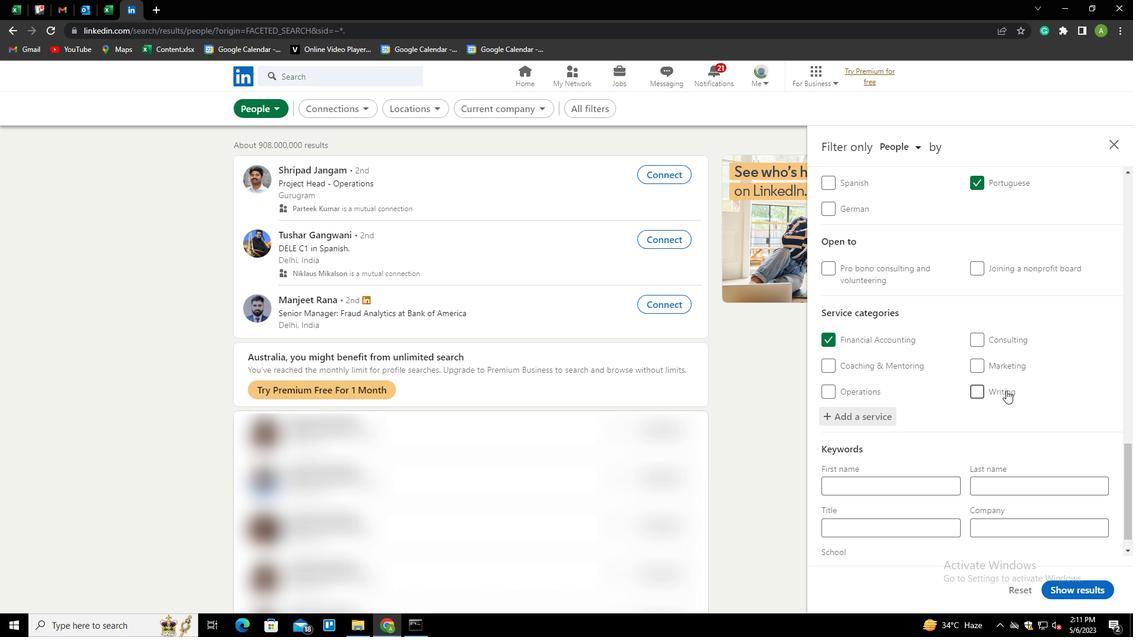 
Action: Mouse moved to (939, 500)
Screenshot: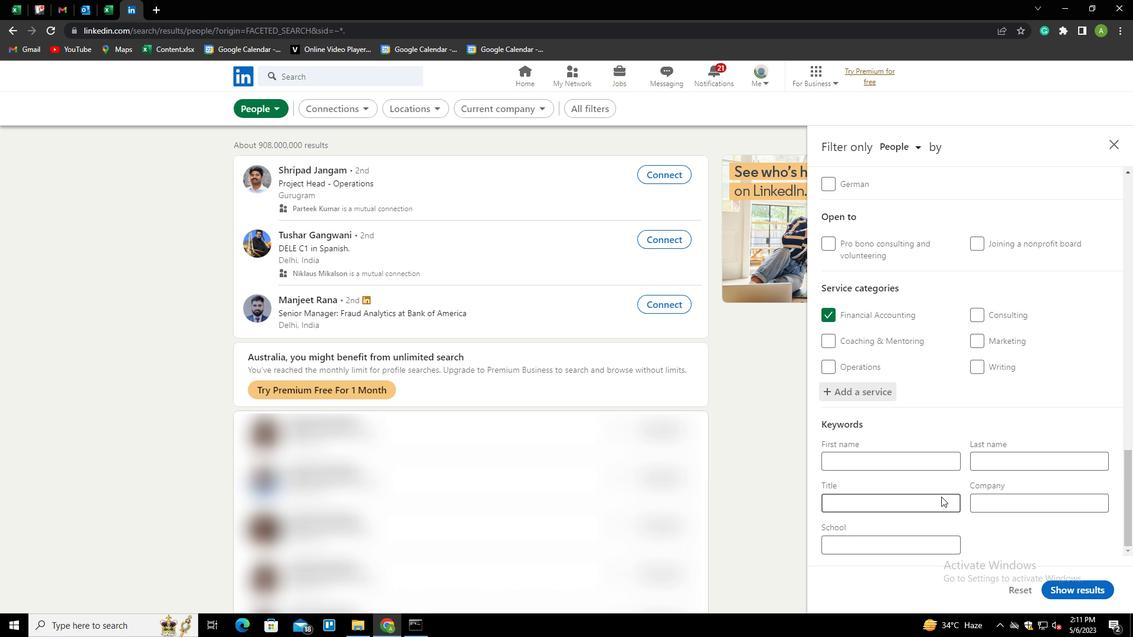 
Action: Mouse pressed left at (939, 500)
Screenshot: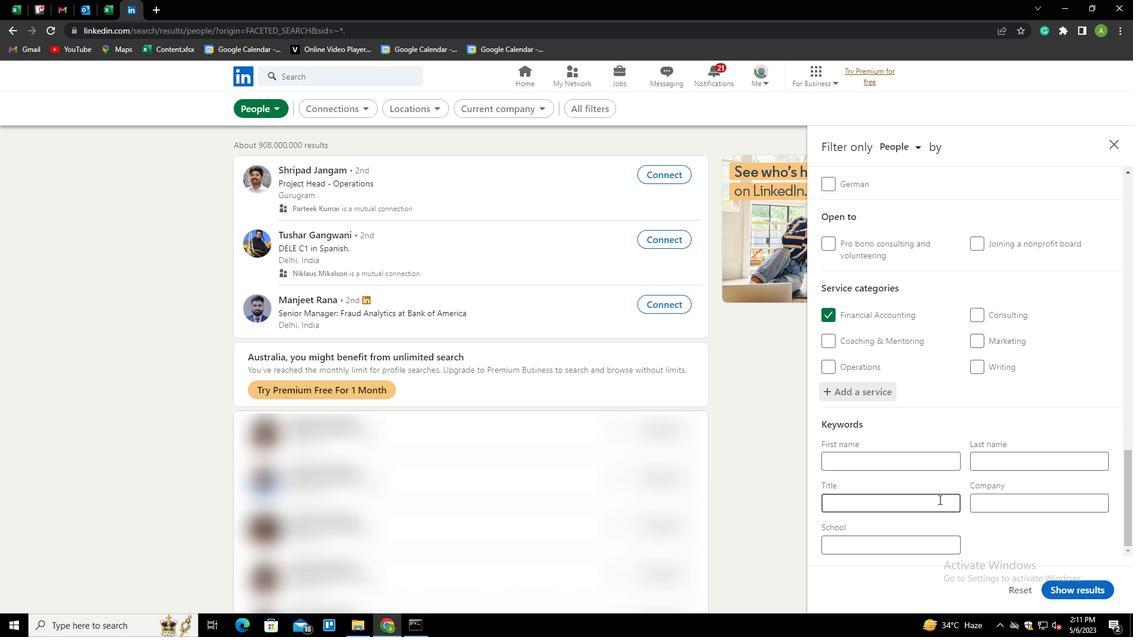 
Action: Key pressed <Key.shift><Key.shift><Key.shift>ROOFER
Screenshot: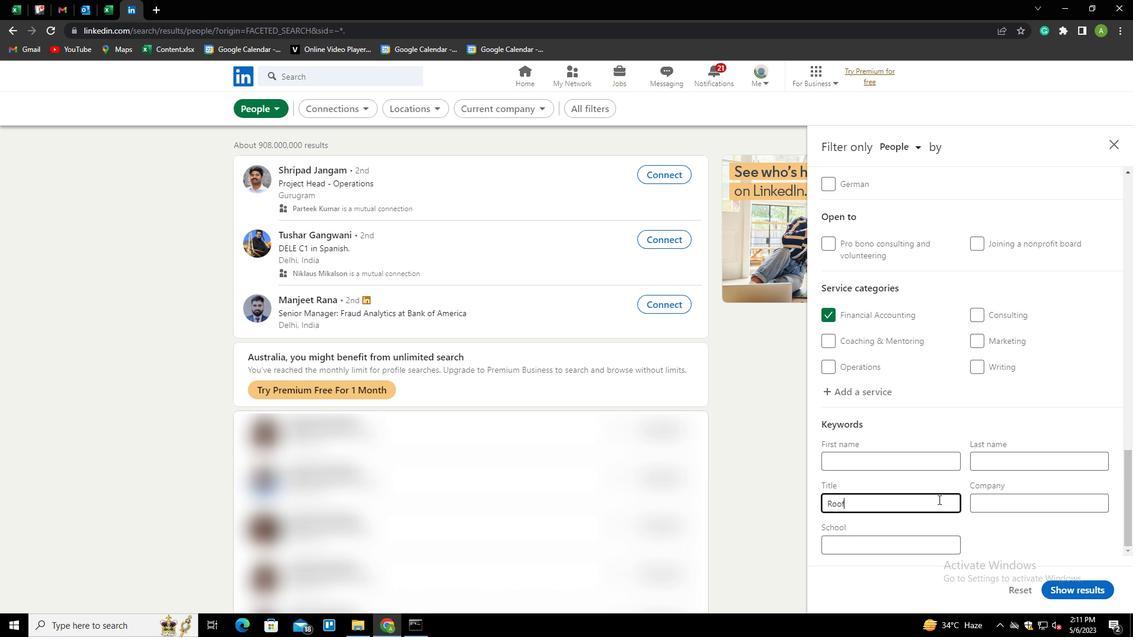 
Action: Mouse moved to (999, 528)
Screenshot: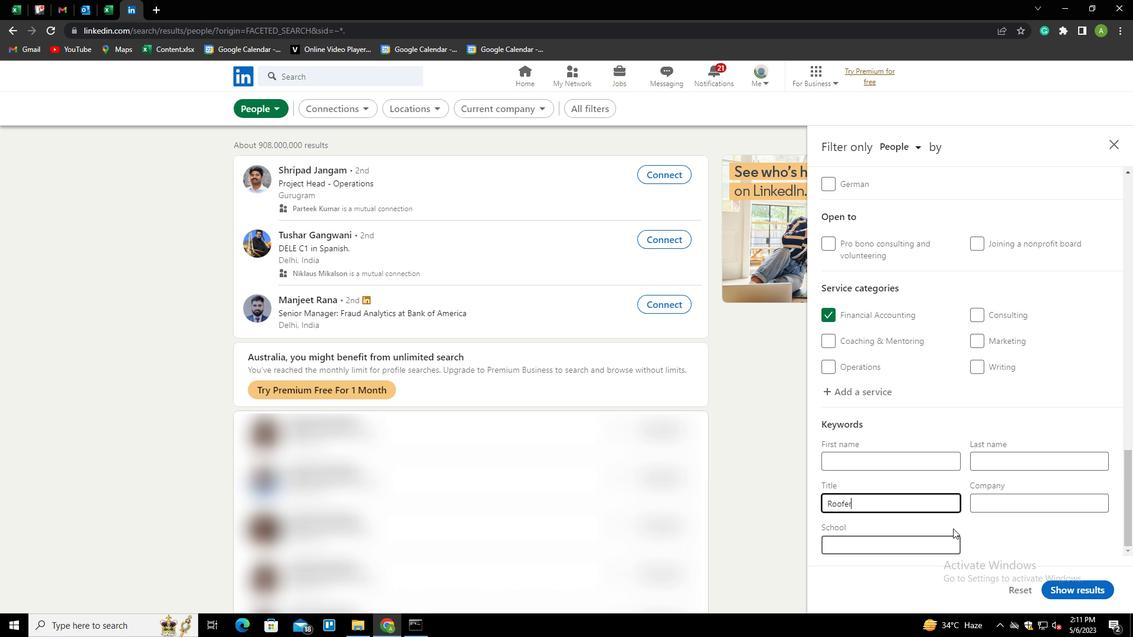 
Action: Mouse pressed left at (999, 528)
Screenshot: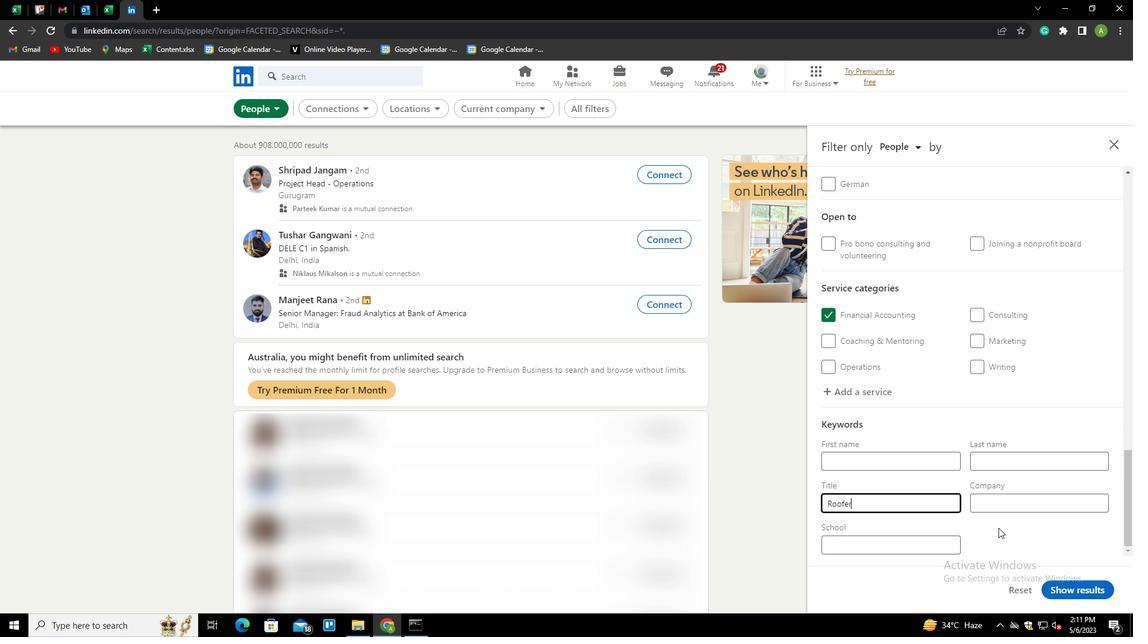 
Action: Mouse moved to (1083, 585)
Screenshot: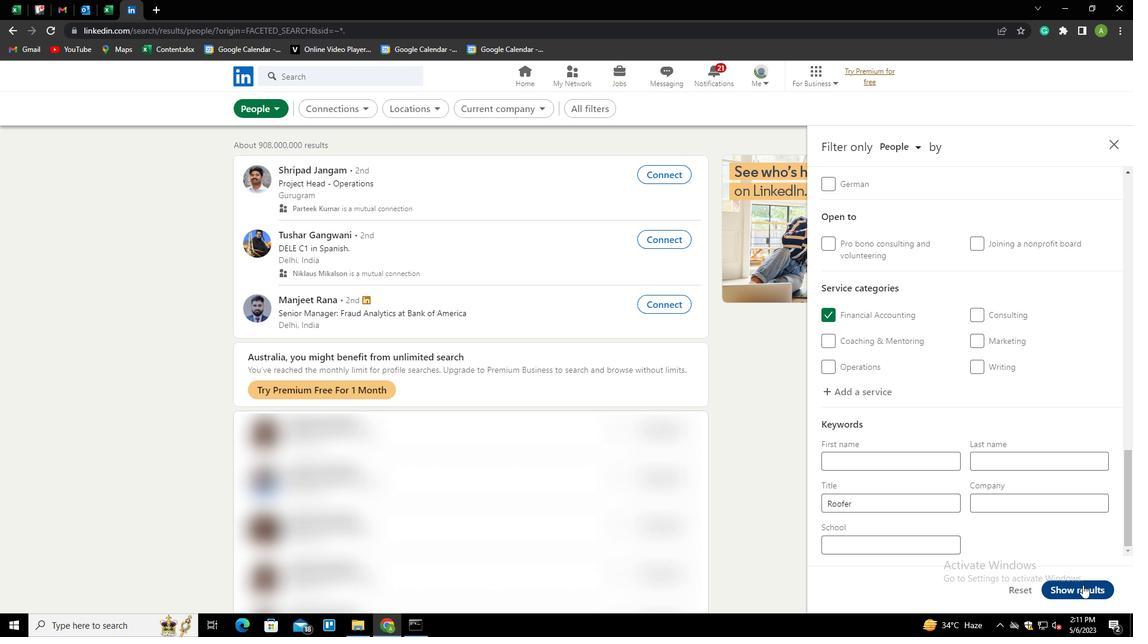 
Action: Mouse pressed left at (1083, 585)
Screenshot: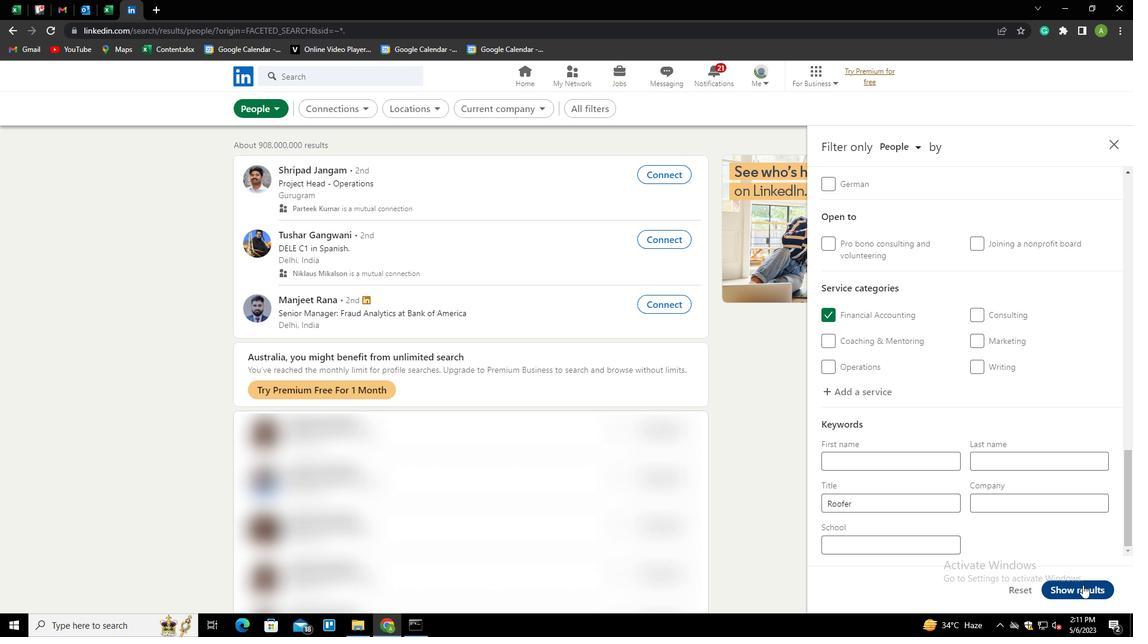 
Action: Mouse moved to (1128, 468)
Screenshot: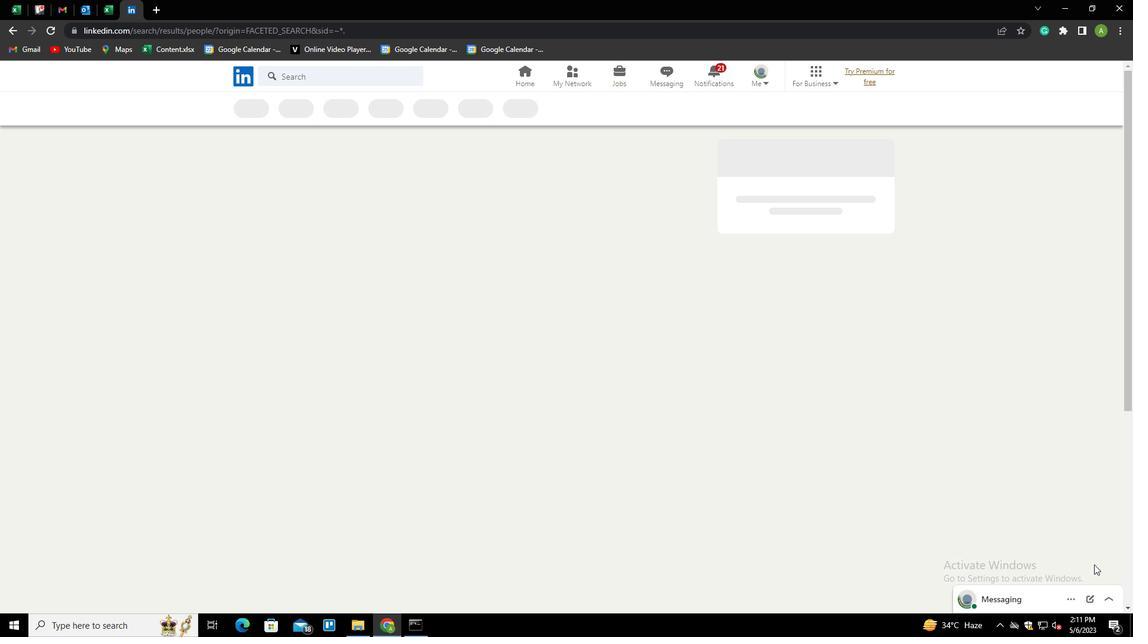 
